 Task: Create new customer invoice with Date Opened: 14-Apr-23, Select Customer: BETTER RETRO, Terms: Net 7. Make invoice entry for item-1 with Date: 14-Apr-23, Description: The Ordinary Niacinamide Zinc Oil Control Serum (1 oz)
, Income Account: Income:Sales, Quantity: 2, Unit Price: 9.29, Sales Tax: Y, Sales Tax Included: Y, Tax Table: Sales Tax. Make entry for item-2 with Date: 14-Apr-23, Description: Ikem Collection Turmeric Detox with Ashwangandha & Cayenne
, Income Account: Income:Sales, Quantity: 8, Unit Price: 14.99, Sales Tax: Y, Sales Tax Included: Y, Tax Table: Sales Tax. Post Invoice with Post Date: 14-Apr-23, Post to Accounts: Assets:Accounts Receivable. Pay / Process Payment with Transaction Date: 20-Apr-23, Amount: 138.5, Transfer Account: Checking Account. Go to 'Print Invoice'. Save a pdf copy of the invoice.
Action: Mouse moved to (133, 23)
Screenshot: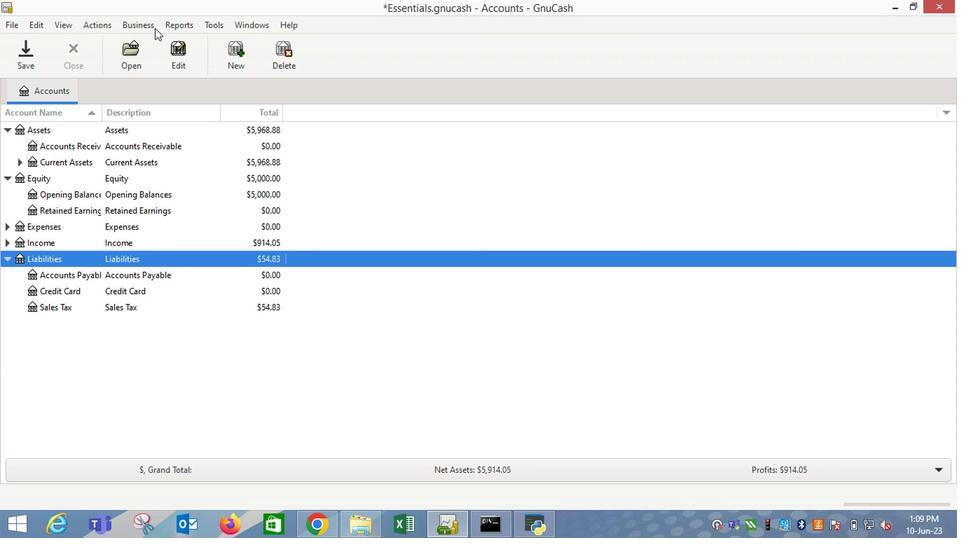 
Action: Mouse pressed left at (133, 23)
Screenshot: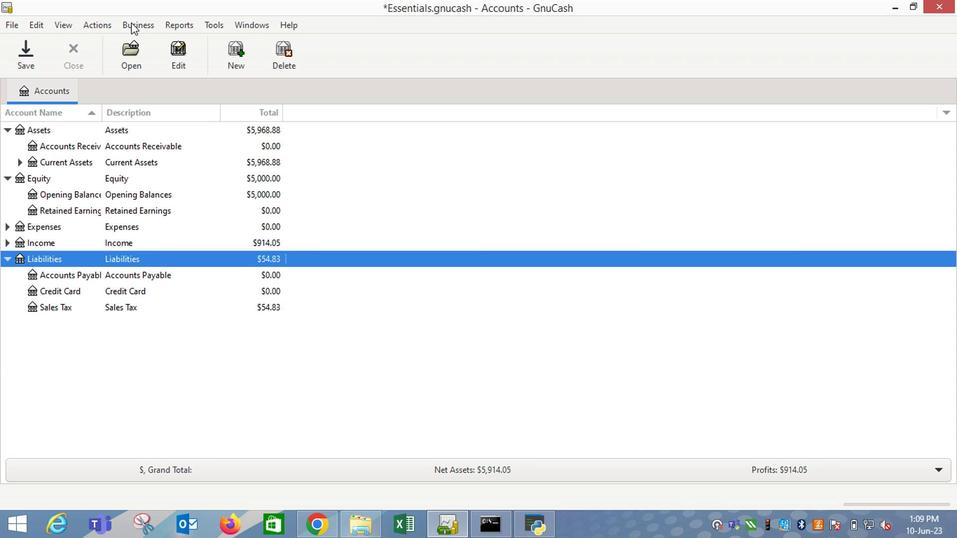 
Action: Mouse moved to (298, 100)
Screenshot: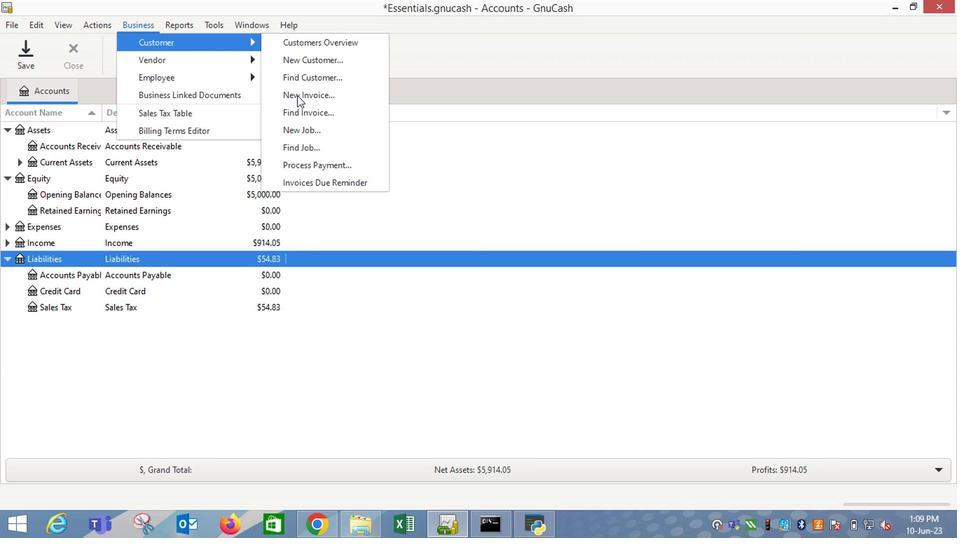 
Action: Mouse pressed left at (298, 100)
Screenshot: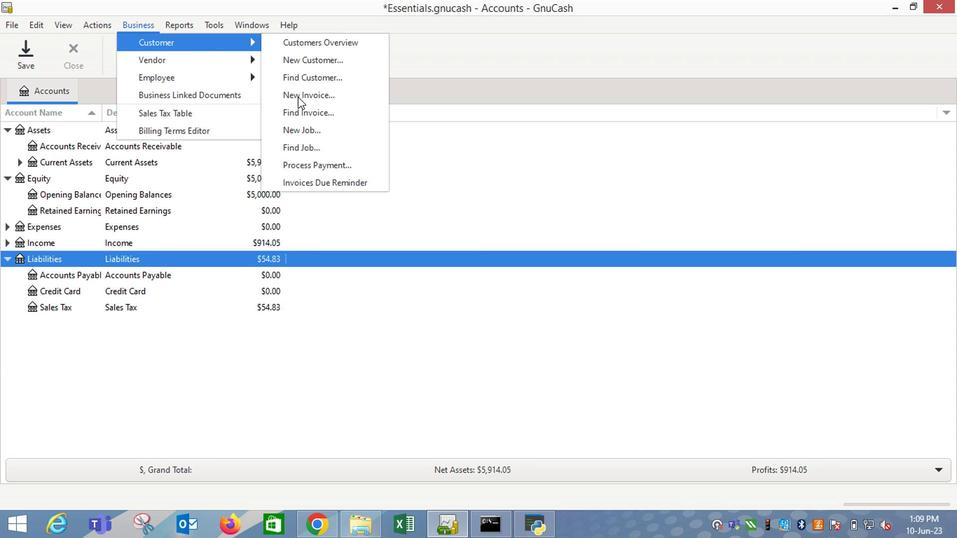 
Action: Mouse moved to (572, 220)
Screenshot: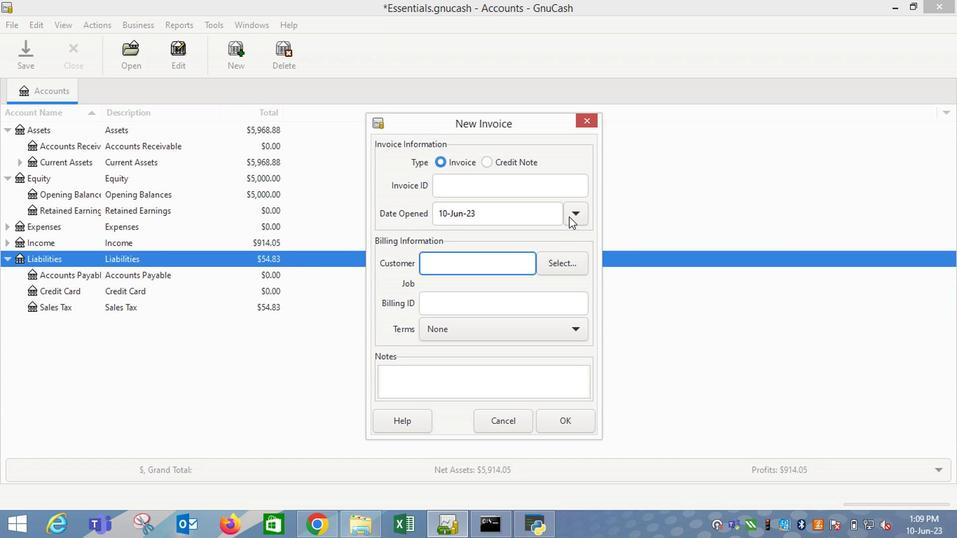 
Action: Mouse pressed left at (572, 220)
Screenshot: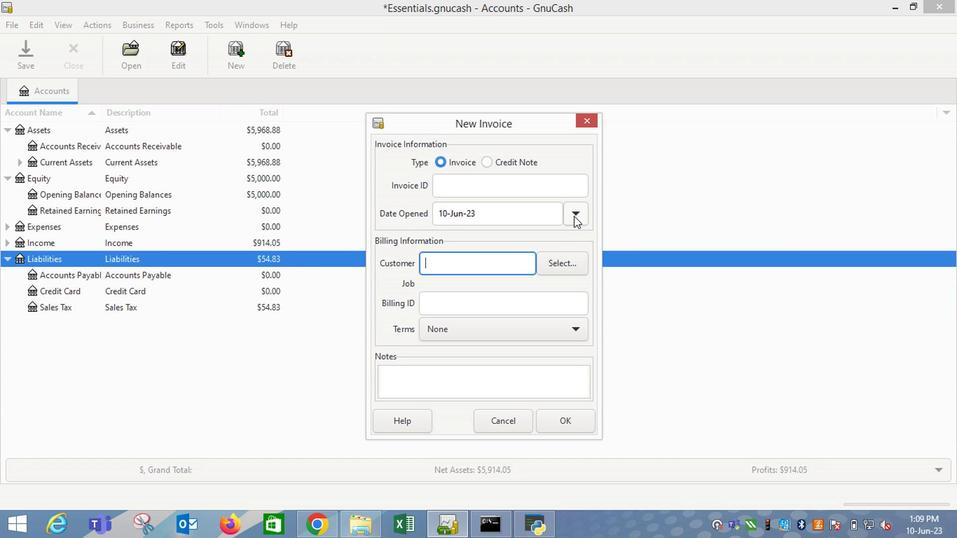 
Action: Mouse moved to (462, 239)
Screenshot: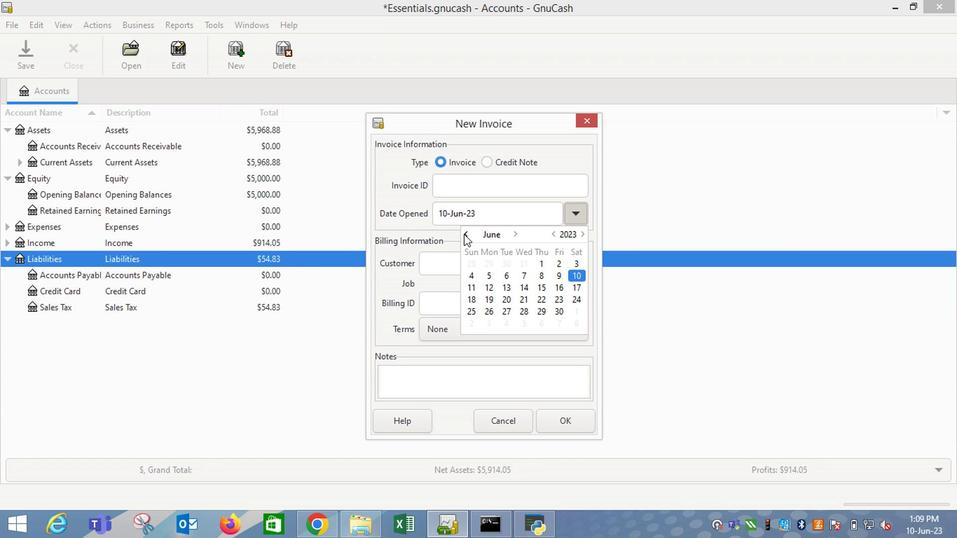 
Action: Mouse pressed left at (462, 239)
Screenshot: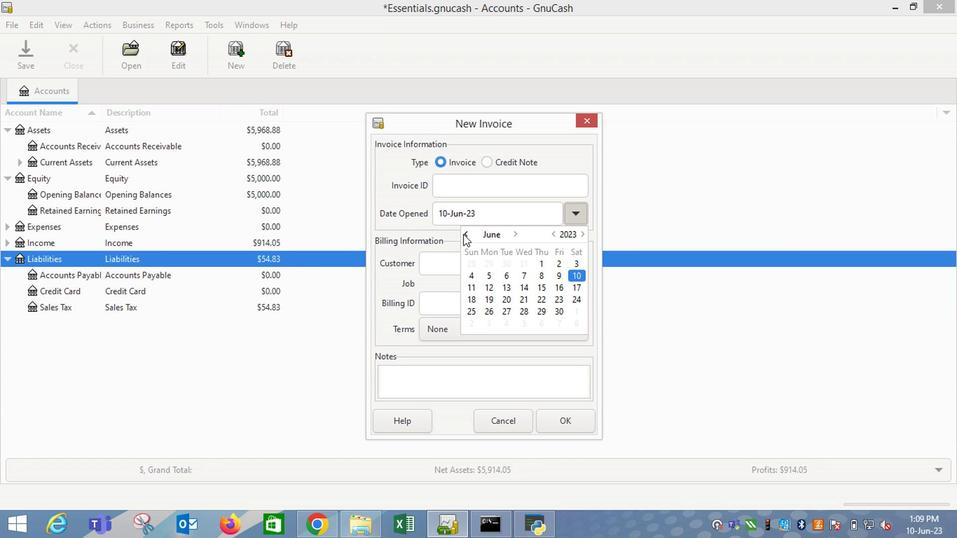 
Action: Mouse pressed left at (462, 239)
Screenshot: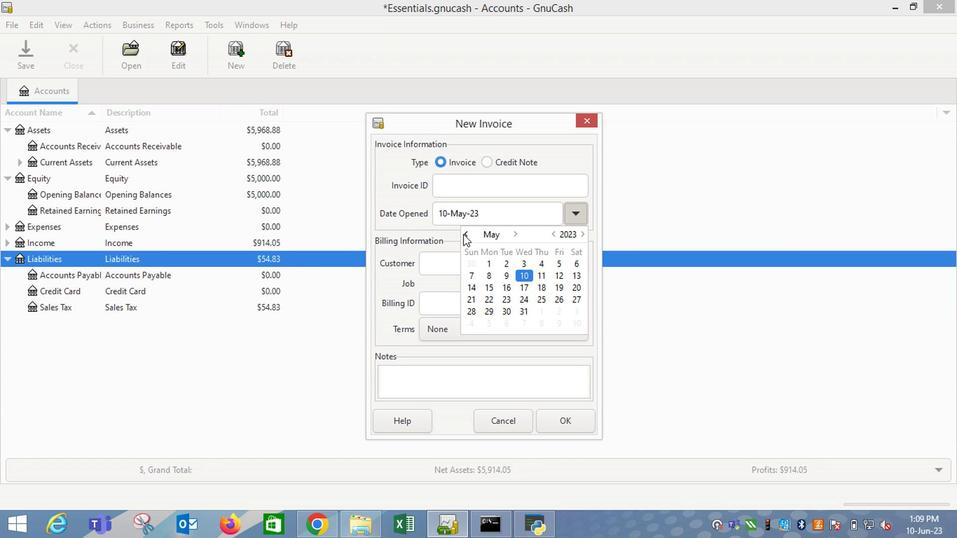 
Action: Mouse moved to (554, 296)
Screenshot: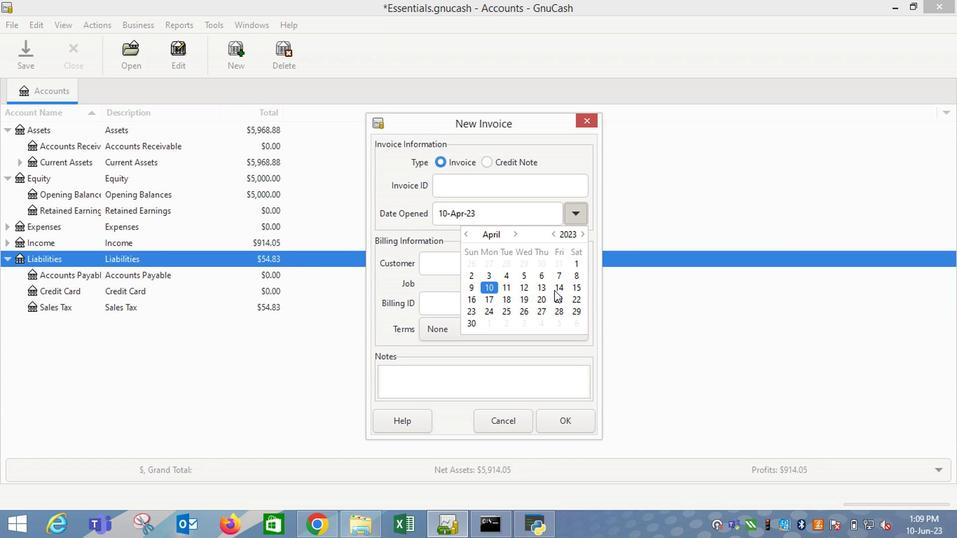 
Action: Mouse pressed left at (554, 296)
Screenshot: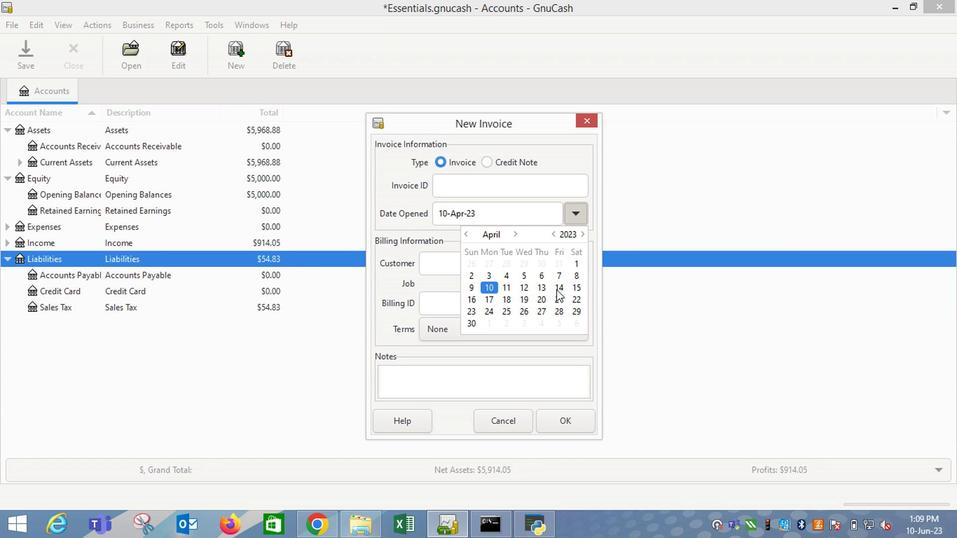 
Action: Mouse moved to (439, 271)
Screenshot: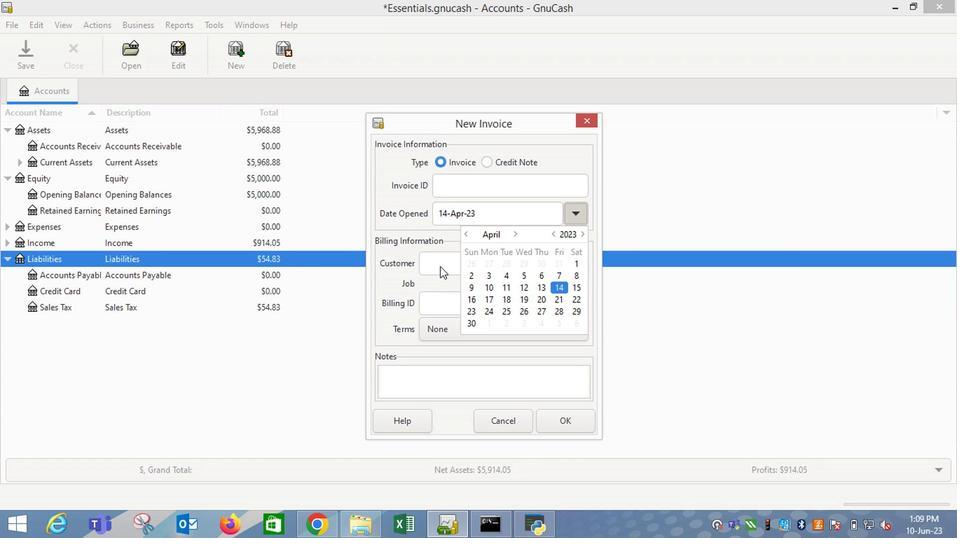 
Action: Mouse pressed left at (439, 271)
Screenshot: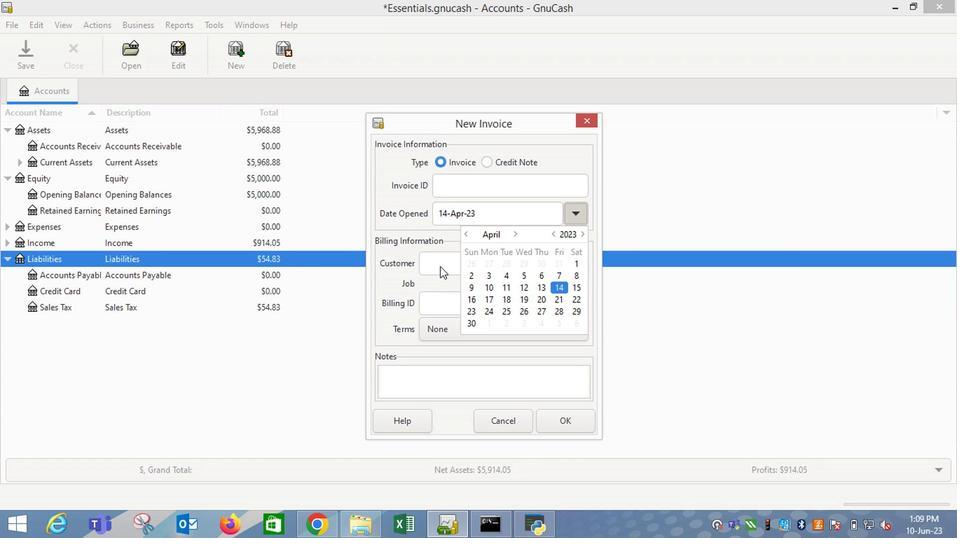 
Action: Mouse pressed left at (439, 271)
Screenshot: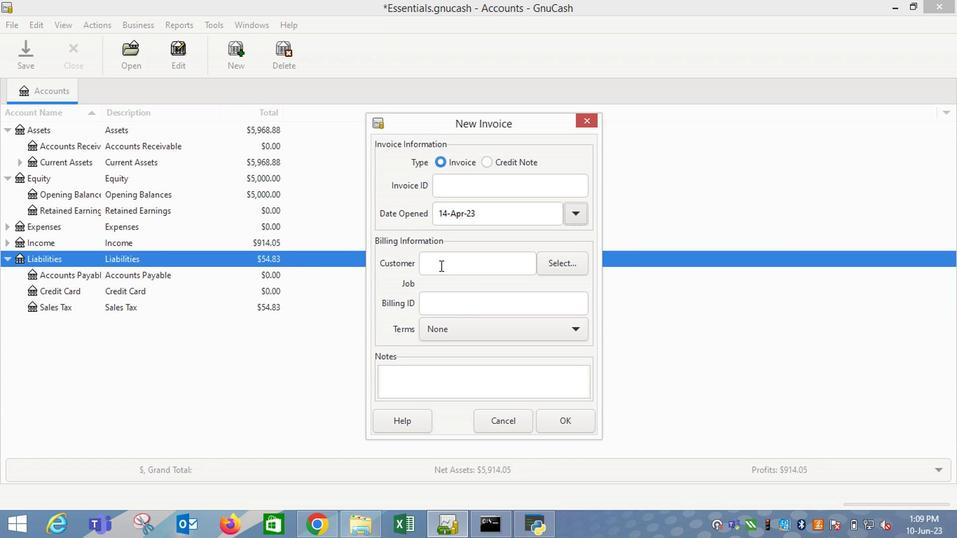 
Action: Key pressed <Key.shift_r>BE
Screenshot: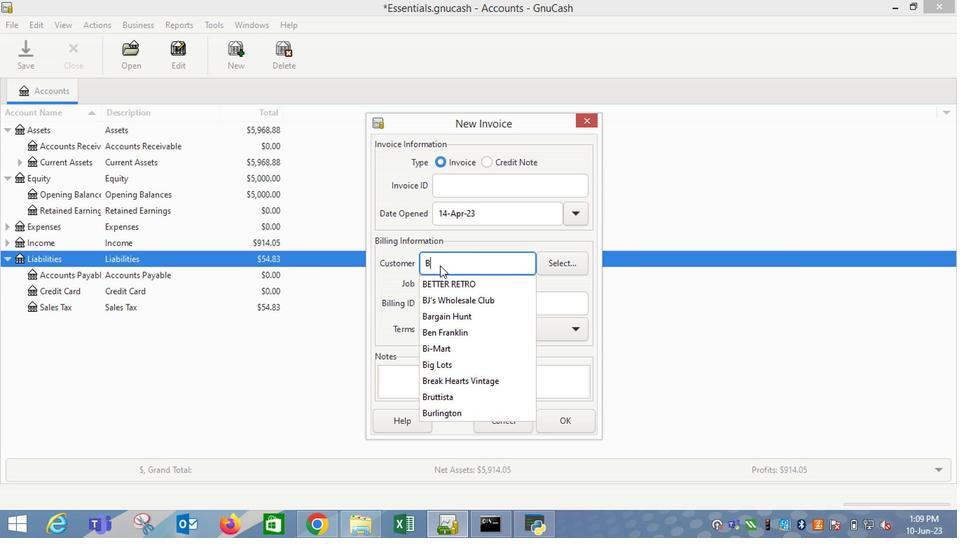 
Action: Mouse moved to (442, 292)
Screenshot: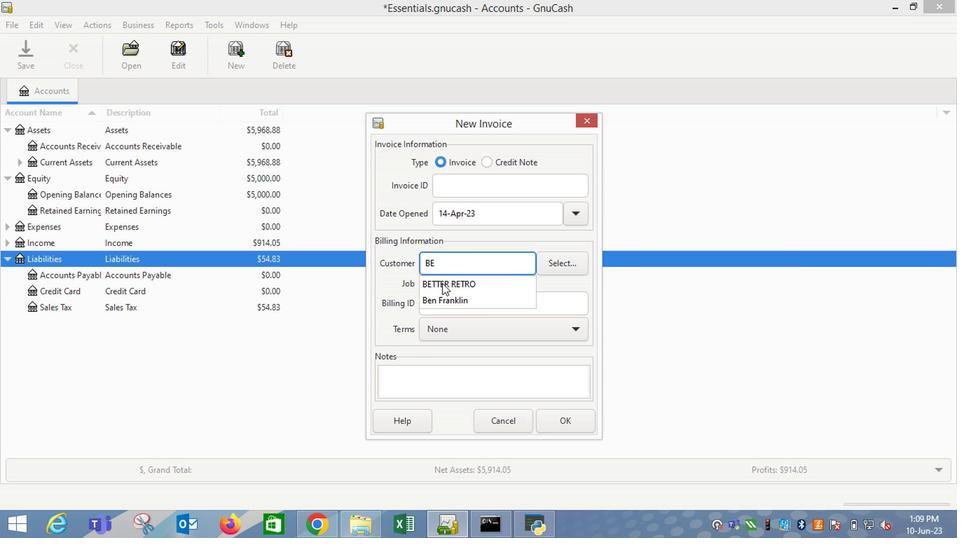 
Action: Mouse pressed left at (442, 292)
Screenshot: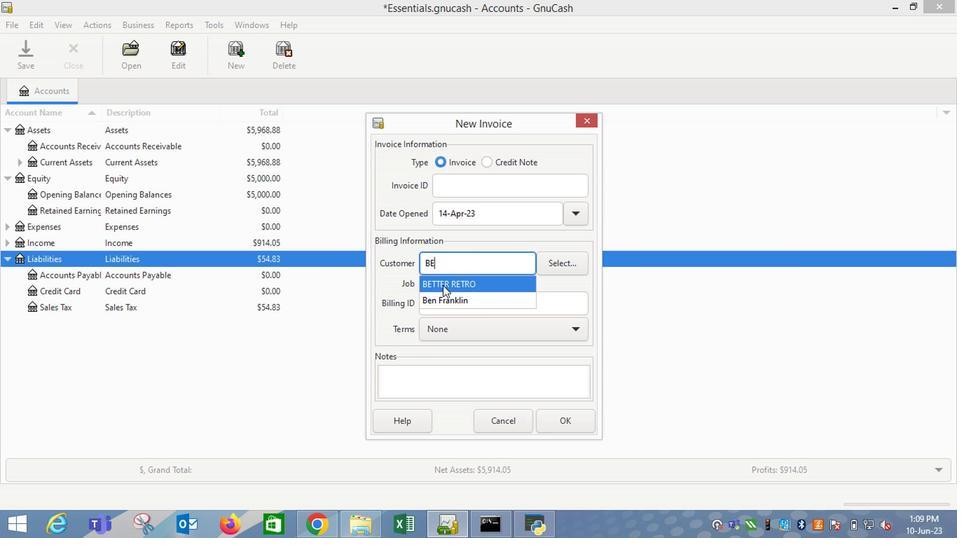 
Action: Mouse moved to (458, 349)
Screenshot: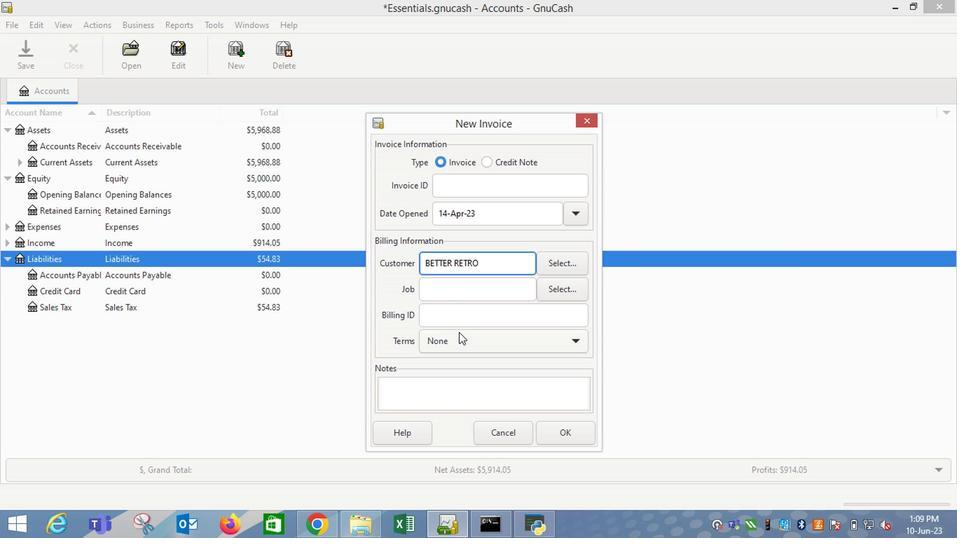 
Action: Mouse pressed left at (458, 349)
Screenshot: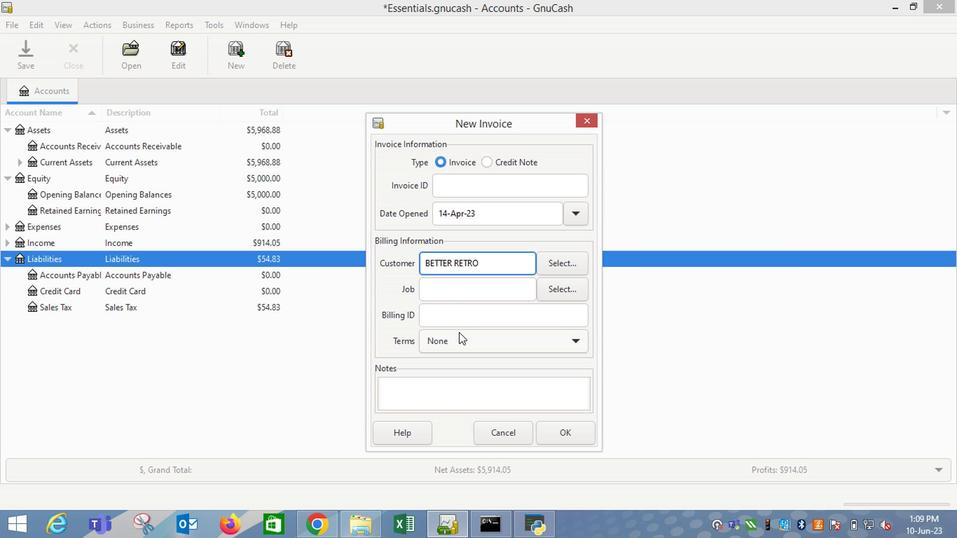 
Action: Mouse moved to (446, 414)
Screenshot: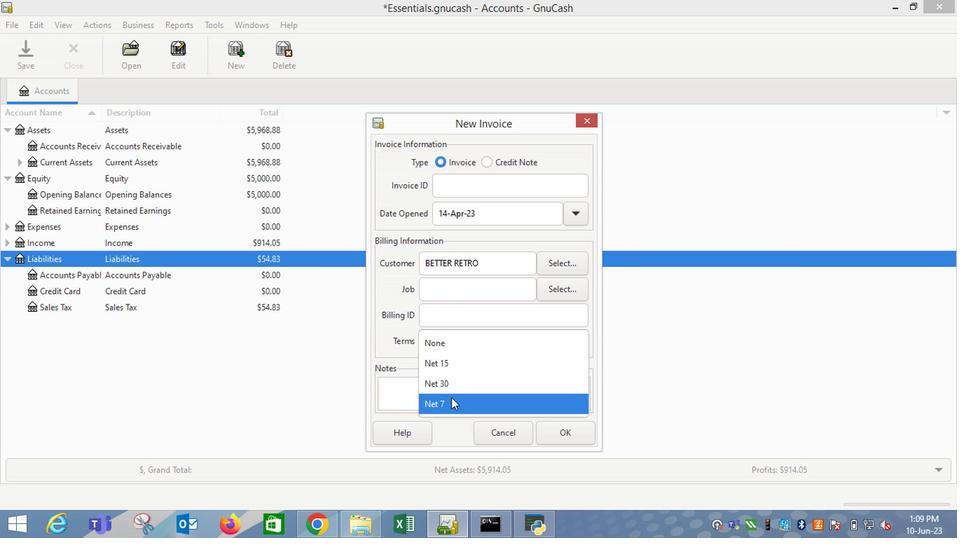 
Action: Mouse pressed left at (446, 414)
Screenshot: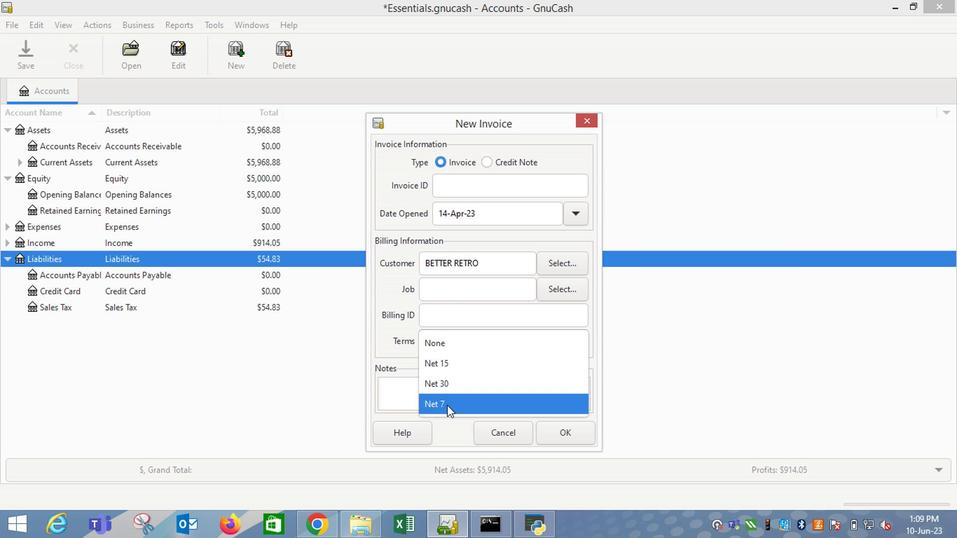 
Action: Mouse moved to (551, 445)
Screenshot: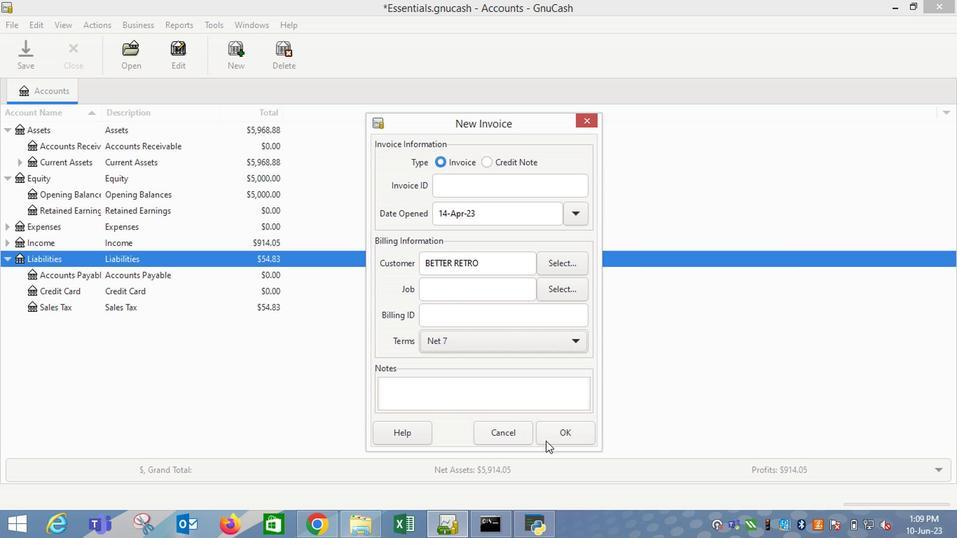 
Action: Mouse pressed left at (551, 445)
Screenshot: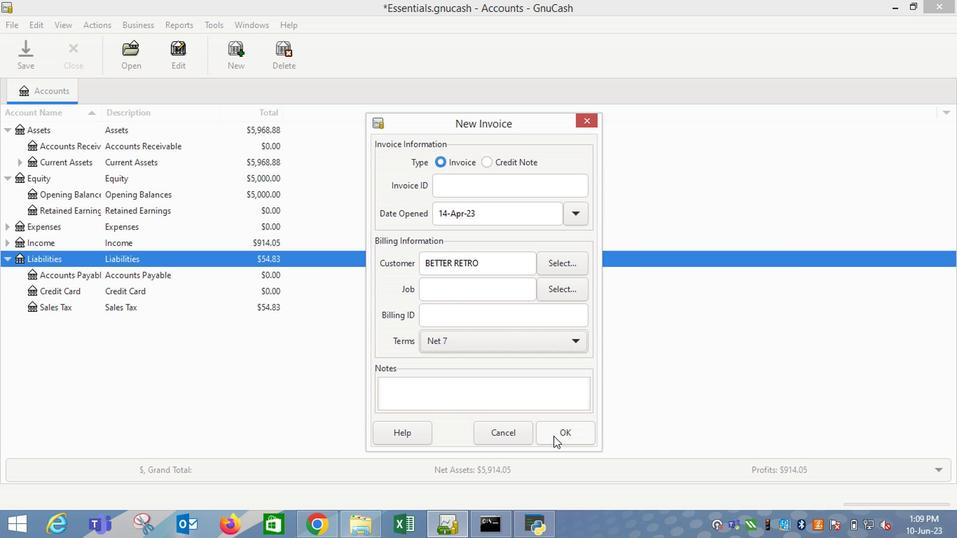 
Action: Mouse moved to (67, 280)
Screenshot: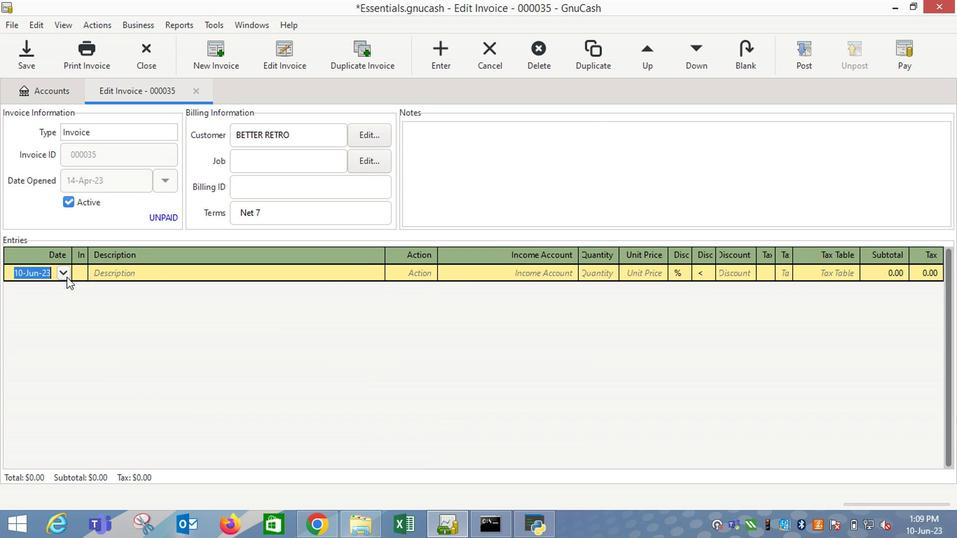 
Action: Mouse pressed left at (67, 280)
Screenshot: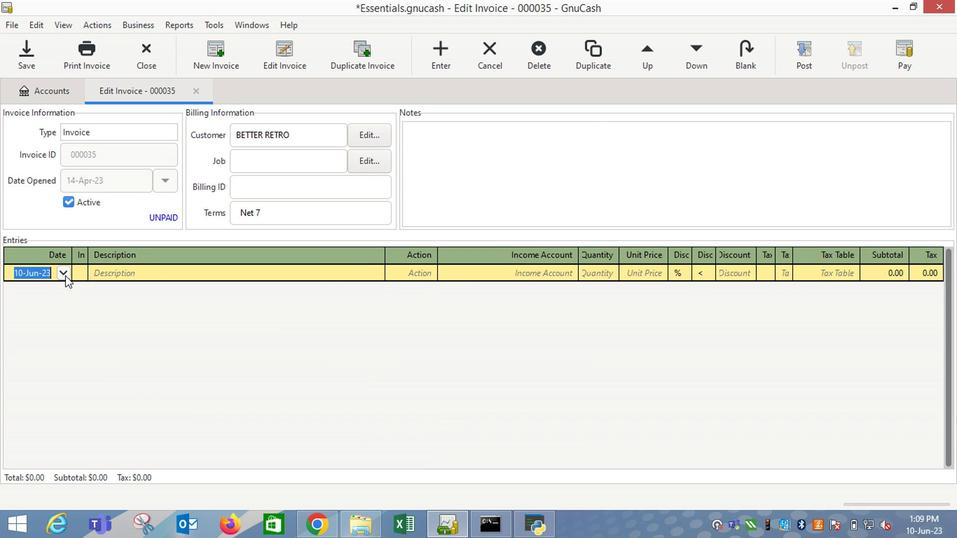
Action: Mouse moved to (9, 294)
Screenshot: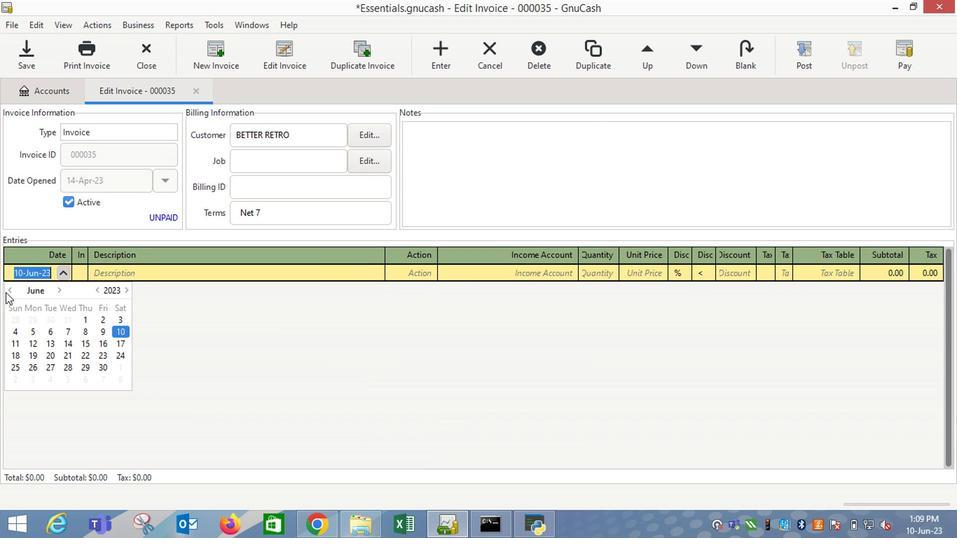 
Action: Mouse pressed left at (9, 294)
Screenshot: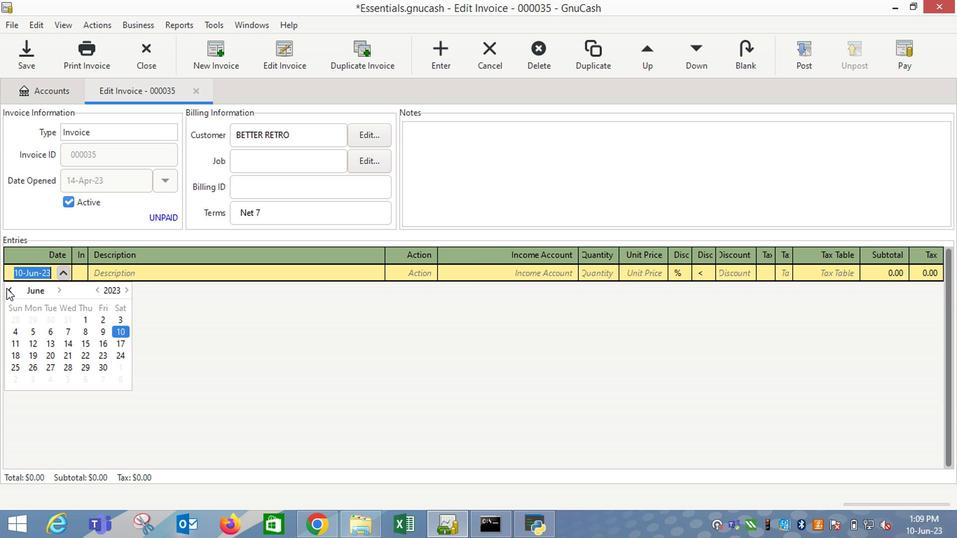 
Action: Mouse pressed left at (9, 294)
Screenshot: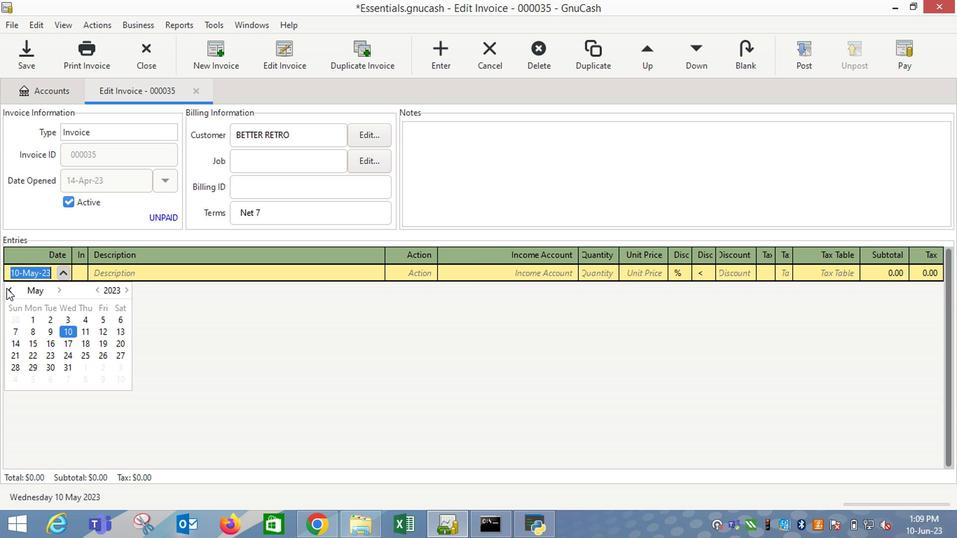 
Action: Mouse moved to (102, 352)
Screenshot: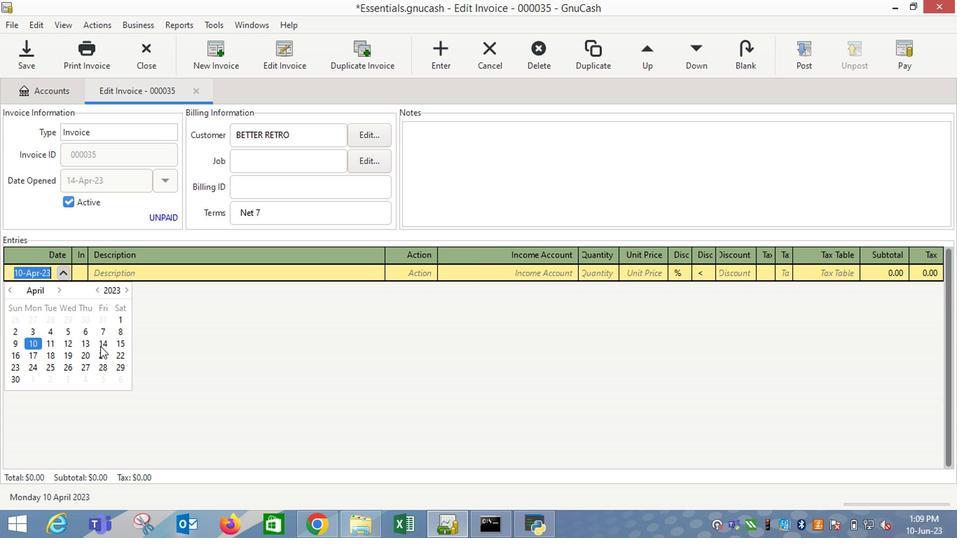 
Action: Mouse pressed left at (102, 352)
Screenshot: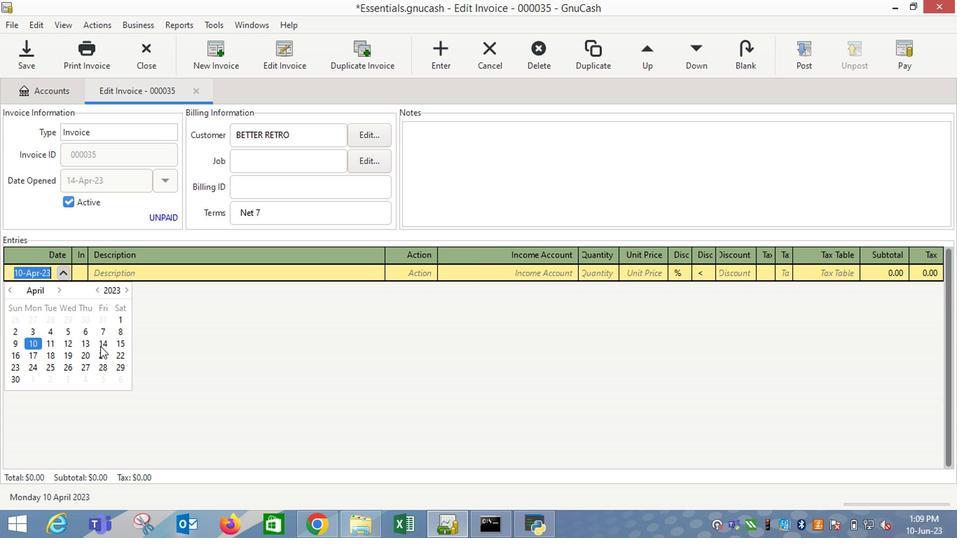 
Action: Key pressed <Key.tab><Key.shift_r>The<Key.space><Key.shift_r>Orfd<Key.backspace><Key.backspace>dinary<Key.space><Key.shift_r>M<Key.backspace><Key.shift_r>Niacinamide<Key.space><Key.shift_r><Key.shift_r><Key.shift_r><Key.shift_r><Key.shift_r><Key.shift_r><Key.shift_r><Key.shift_r><Key.shift_r><Key.shift_r><Key.shift_r><Key.shift_r><Key.shift_r><Key.shift_r><Key.shift_r><Key.shift_r><Key.shift_r><Key.shift_r><Key.shift_r><Key.shift_r><Key.shift_r><Key.shift_r><Key.shift_r><Key.shift_r><Key.shift_r><Key.shift_r><Key.shift_r><Key.shift_r><Key.shift_r><Key.shift_r><Key.shift_r><Key.shift_r><Key.shift_r><Key.shift_r><Key.shift_r><Key.shift_r><Key.shift_r><Key.shift_r><Key.shift_r><Key.shift_r><Key.shift_r><Key.shift_r><Key.shift_r><Key.shift_r><Key.shift_r><Key.shift_r><Key.shift_r>Zinc<Key.space><Key.shift_r>Oil<Key.space><Key.shift_r>Control<Key.tab>
Screenshot: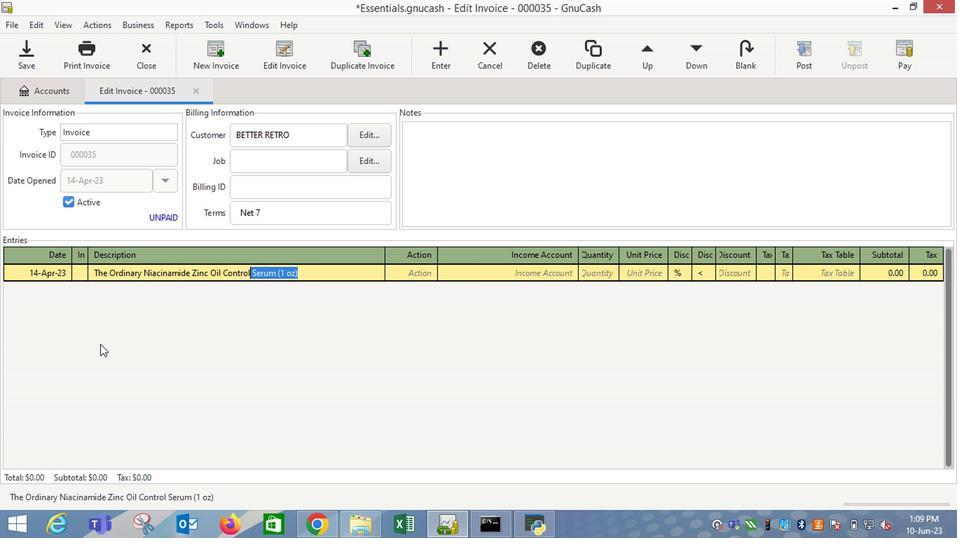 
Action: Mouse moved to (179, 333)
Screenshot: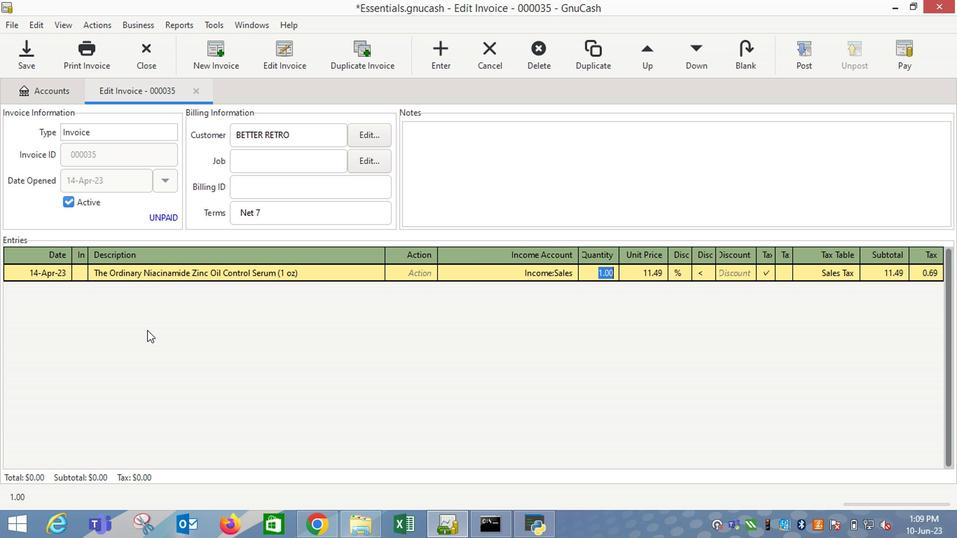 
Action: Key pressed 2<Key.tab>9.29<Key.tab>
Screenshot: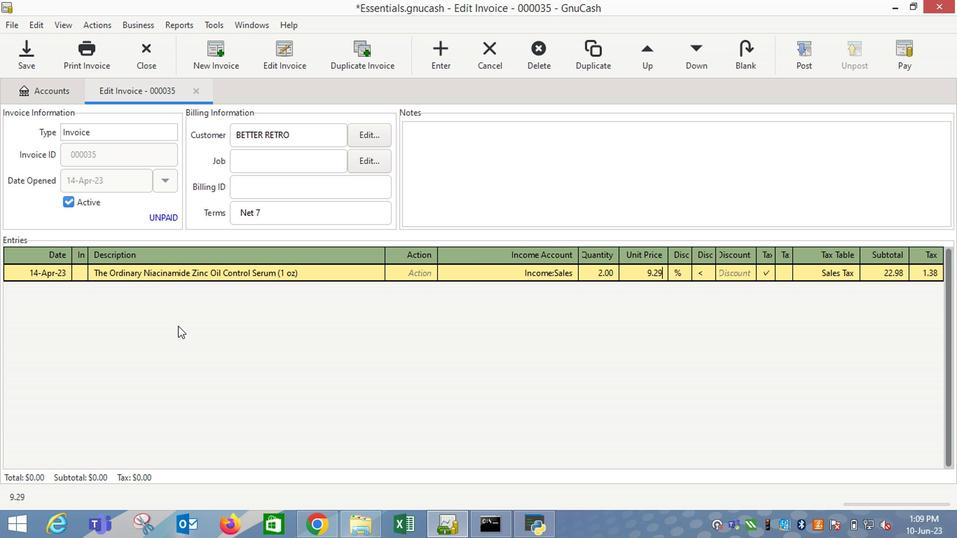
Action: Mouse moved to (781, 274)
Screenshot: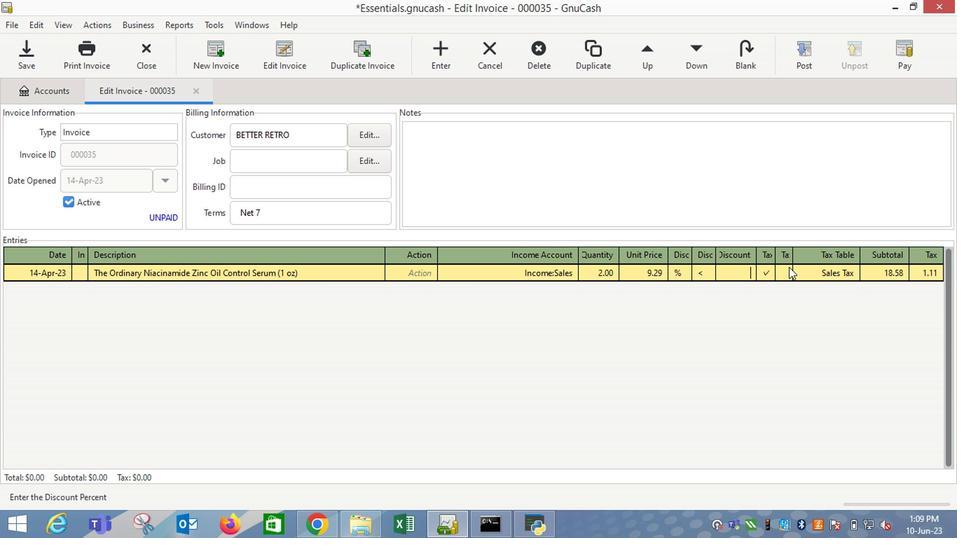 
Action: Mouse pressed left at (781, 274)
Screenshot: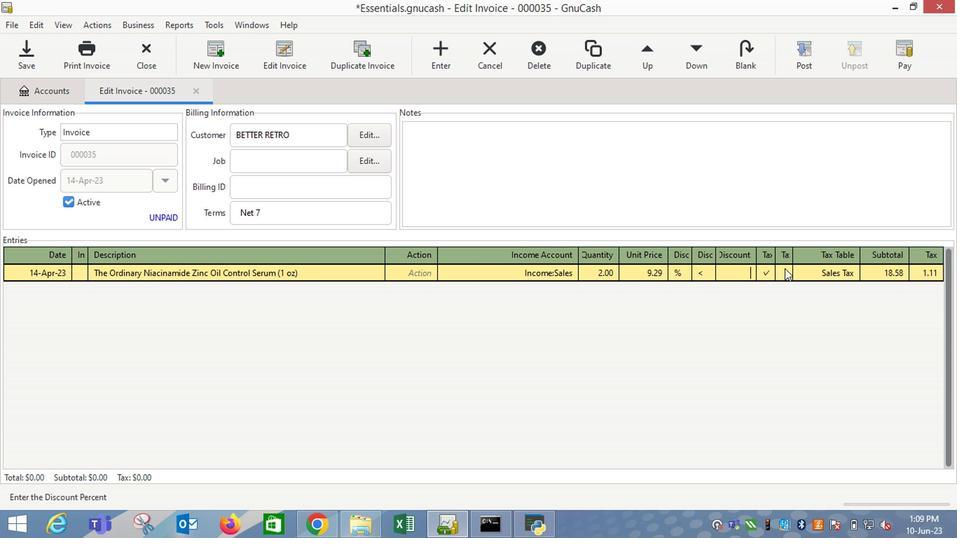
Action: Mouse moved to (829, 291)
Screenshot: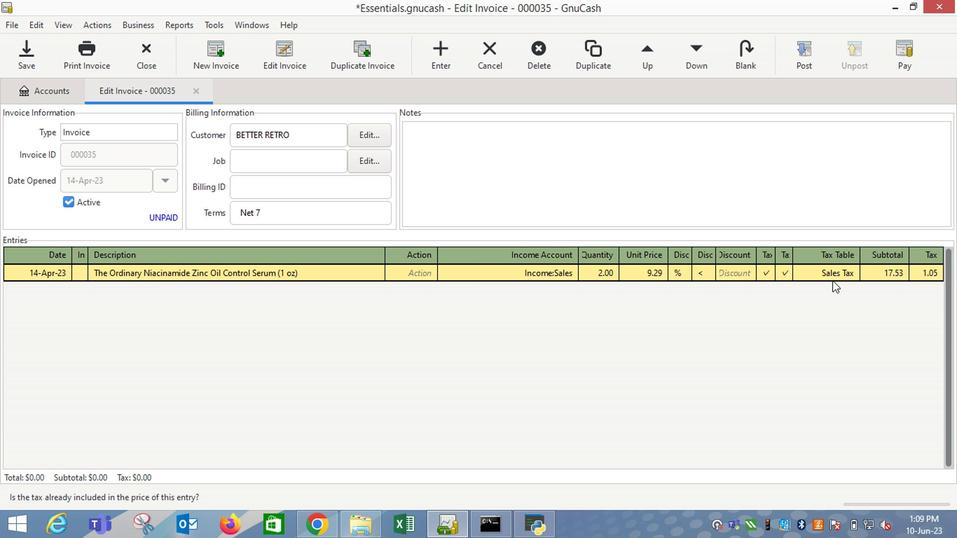 
Action: Key pressed <Key.enter><Key.tab><Key.shift_r><Key.shift_r><Key.shift_r>Ikem<Key.space><Key.shift_r>Collection<Key.space><Key.shift_r>Turmeric<Key.space><Key.shift_r>Detox<Key.space><Key.shift_r>with<Key.space><Key.shift_r>Ashwangandha<Key.space><Key.shift_r>&<Key.space><Key.shift_r><Key.shift_r><Key.shift_r>Cayenne<Key.tab><Key.tab>i<Key.down><Key.down><Key.down><Key.tab>8<Key.tab>14.99<Key.tab>
Screenshot: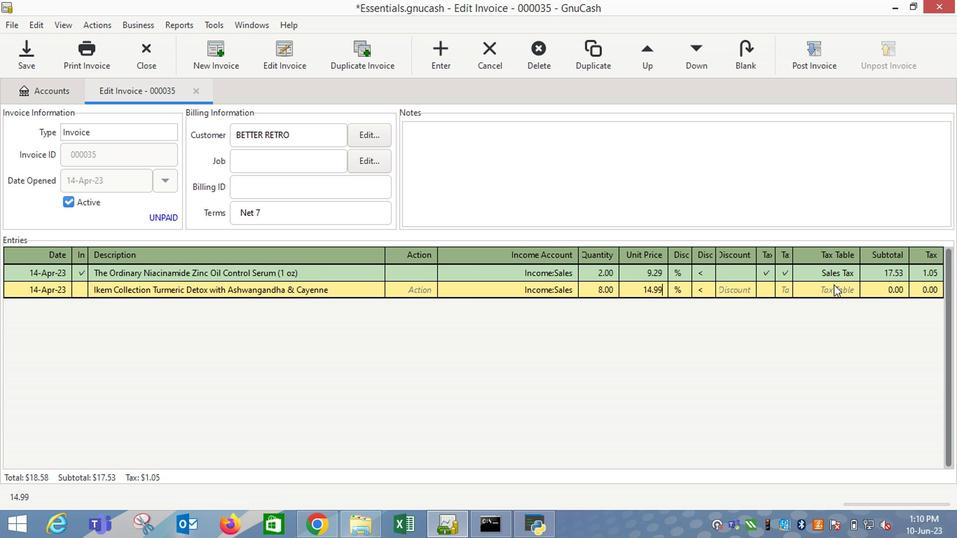 
Action: Mouse moved to (756, 294)
Screenshot: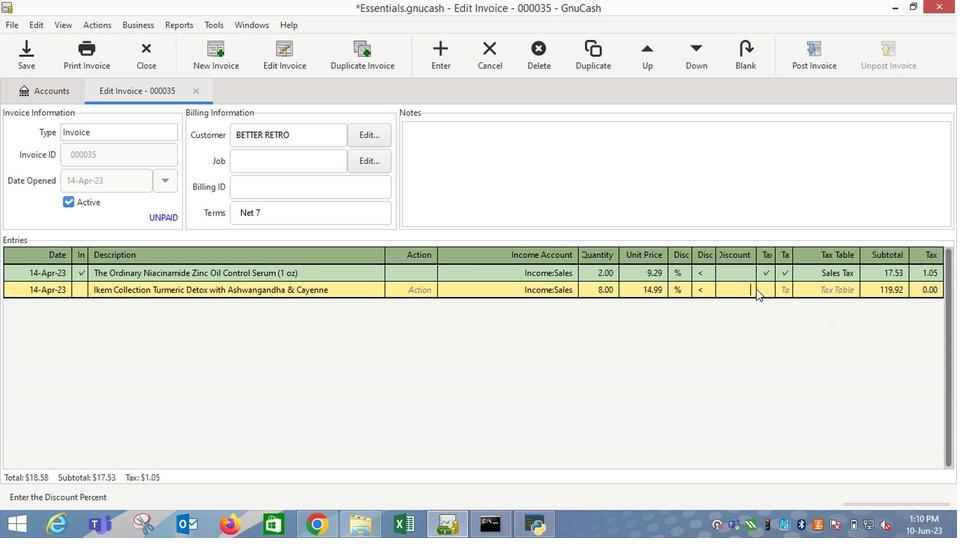 
Action: Mouse pressed left at (756, 294)
Screenshot: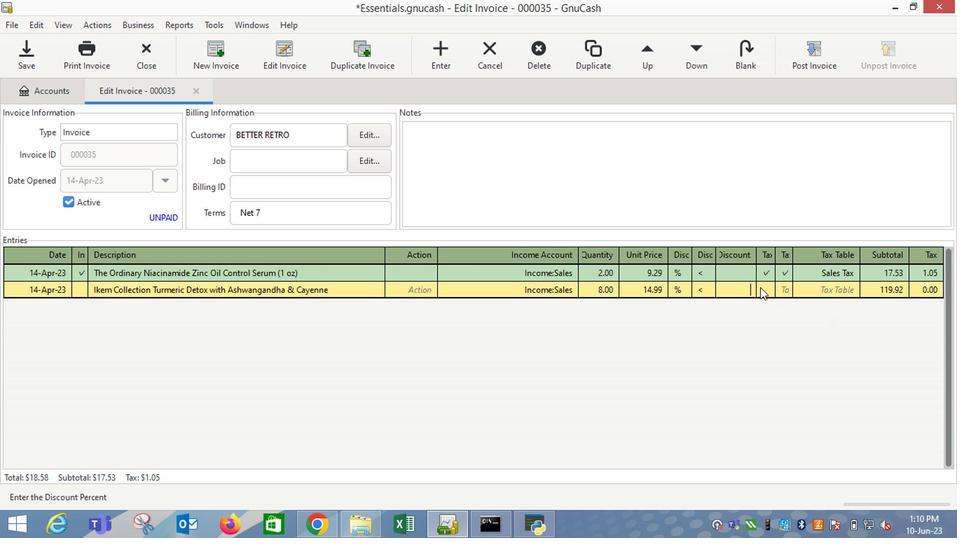 
Action: Mouse moved to (783, 297)
Screenshot: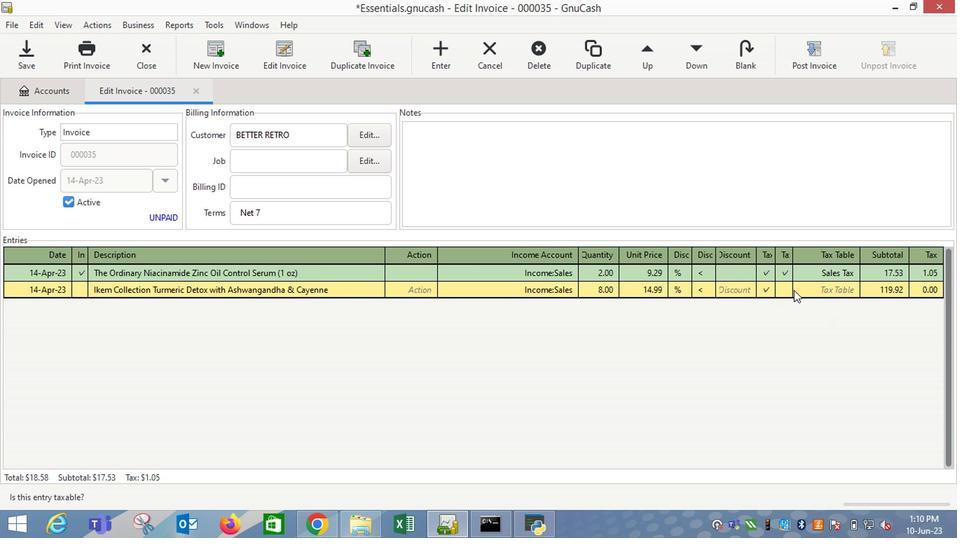 
Action: Mouse pressed left at (783, 297)
Screenshot: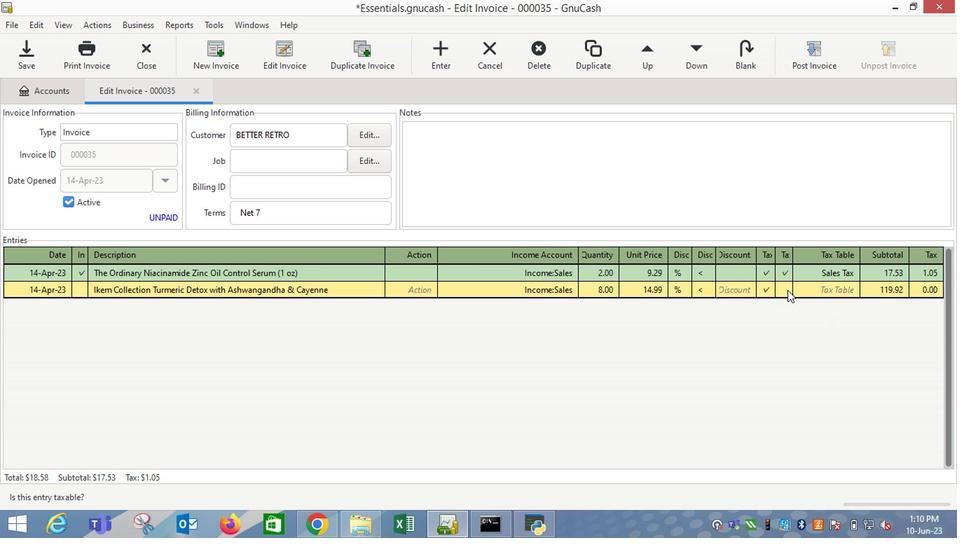 
Action: Mouse moved to (822, 294)
Screenshot: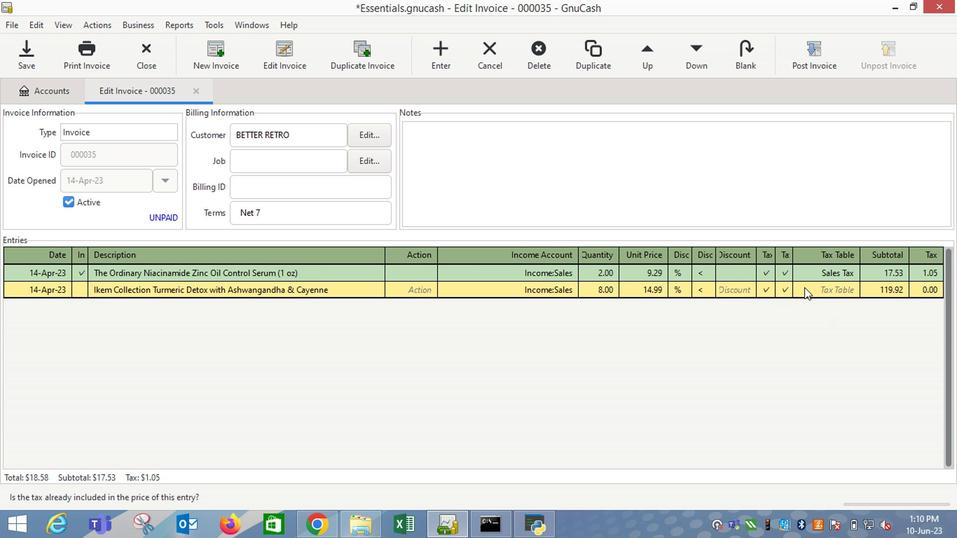 
Action: Mouse pressed left at (822, 294)
Screenshot: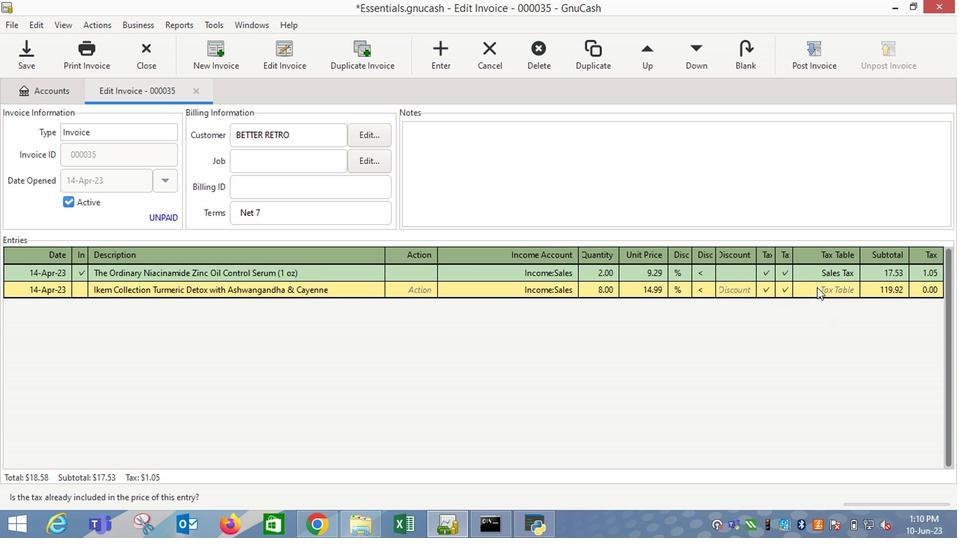 
Action: Mouse moved to (844, 297)
Screenshot: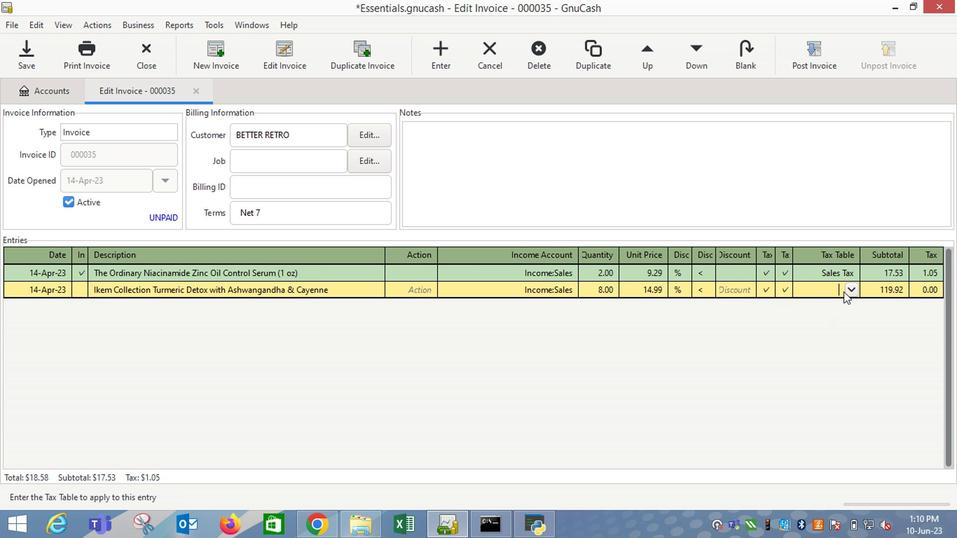 
Action: Mouse pressed left at (844, 297)
Screenshot: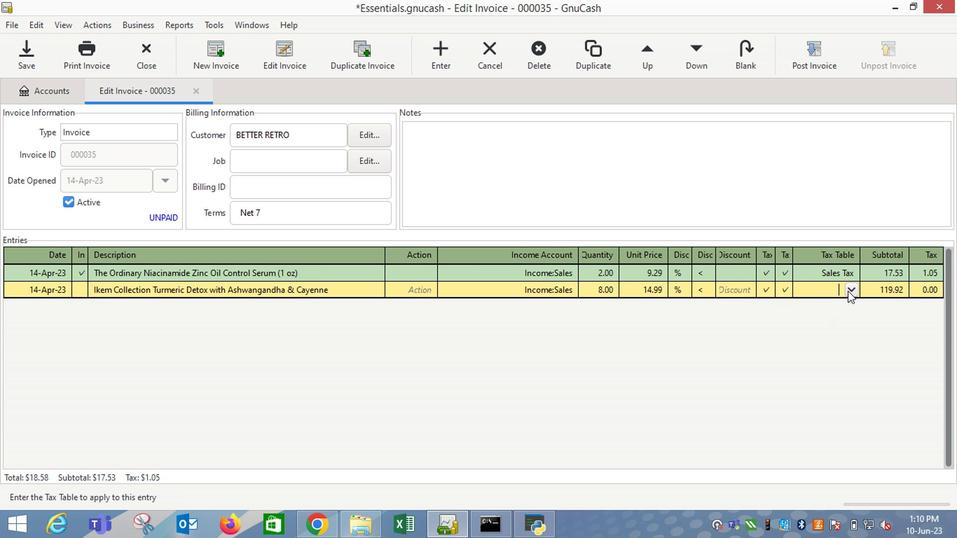 
Action: Mouse moved to (819, 316)
Screenshot: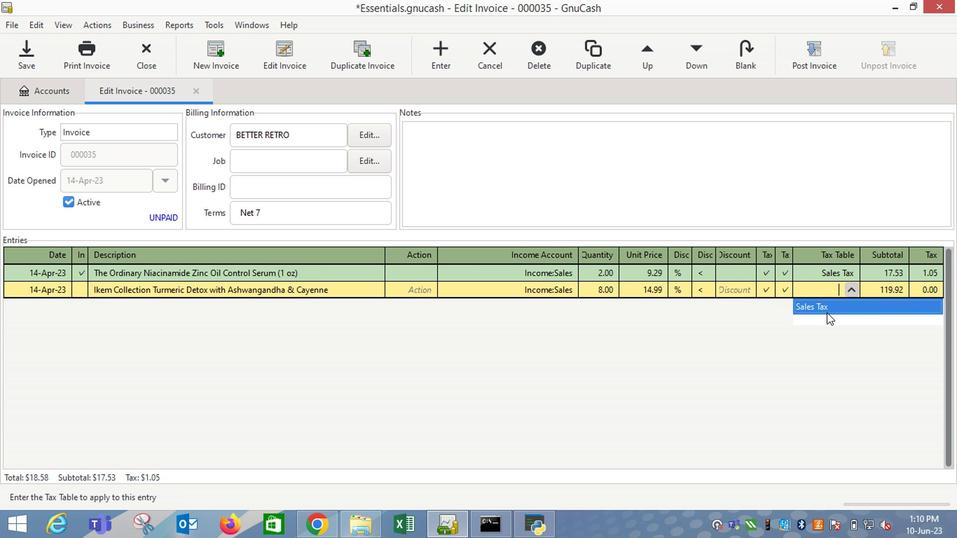 
Action: Mouse pressed left at (819, 316)
Screenshot: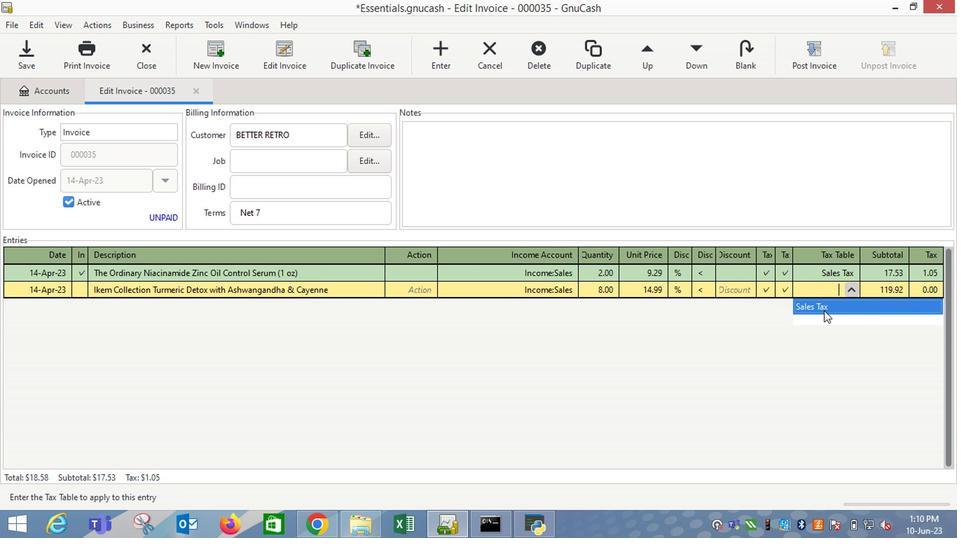 
Action: Key pressed <Key.enter>
Screenshot: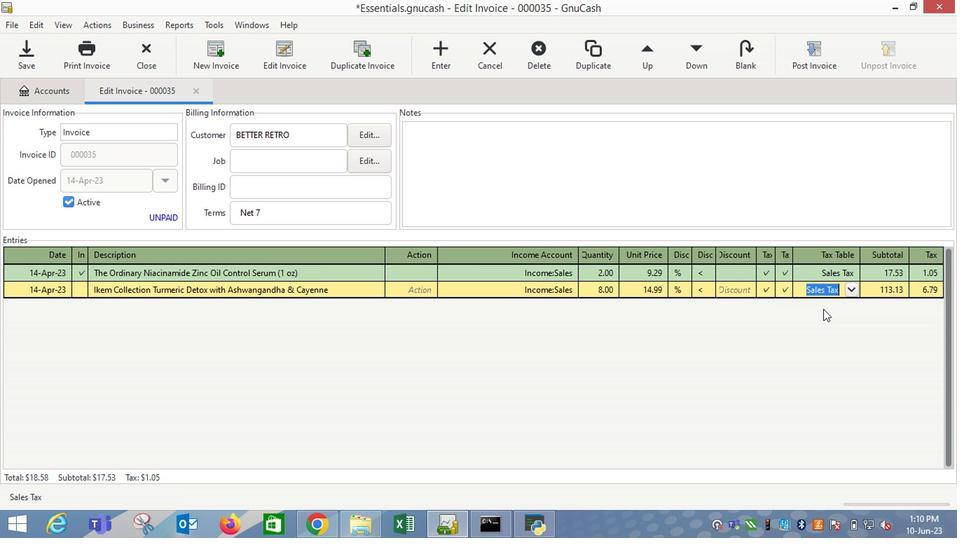 
Action: Mouse moved to (818, 65)
Screenshot: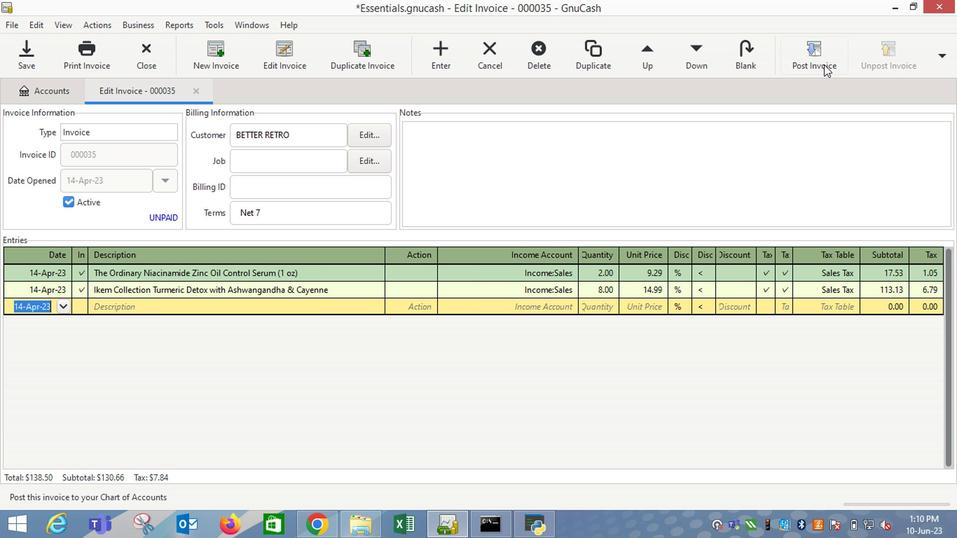 
Action: Mouse pressed left at (818, 65)
Screenshot: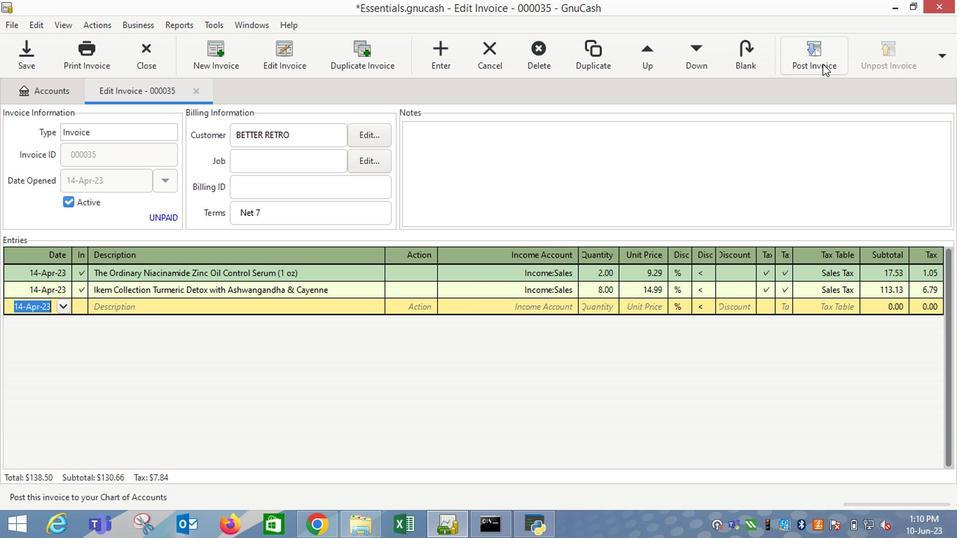
Action: Mouse moved to (590, 236)
Screenshot: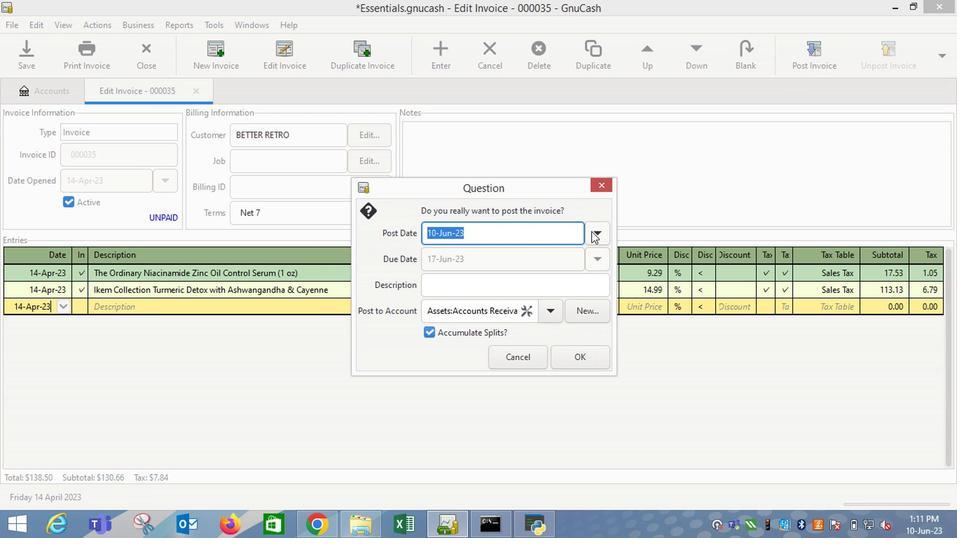 
Action: Mouse pressed left at (590, 236)
Screenshot: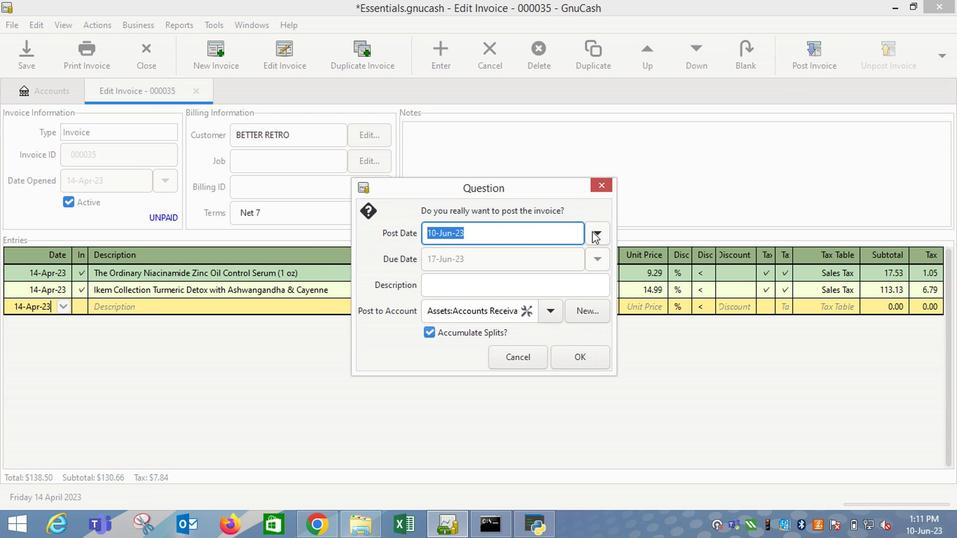 
Action: Mouse moved to (486, 257)
Screenshot: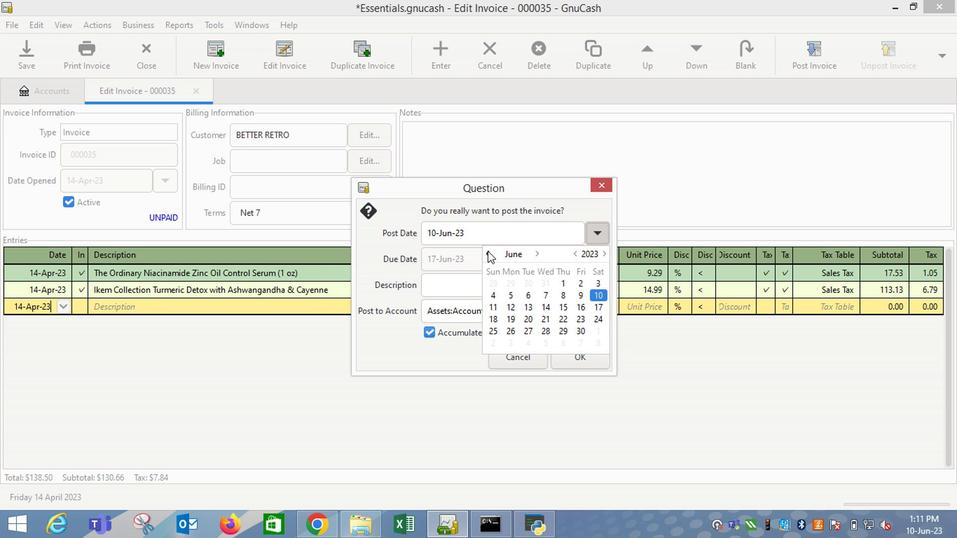 
Action: Mouse pressed left at (486, 257)
Screenshot: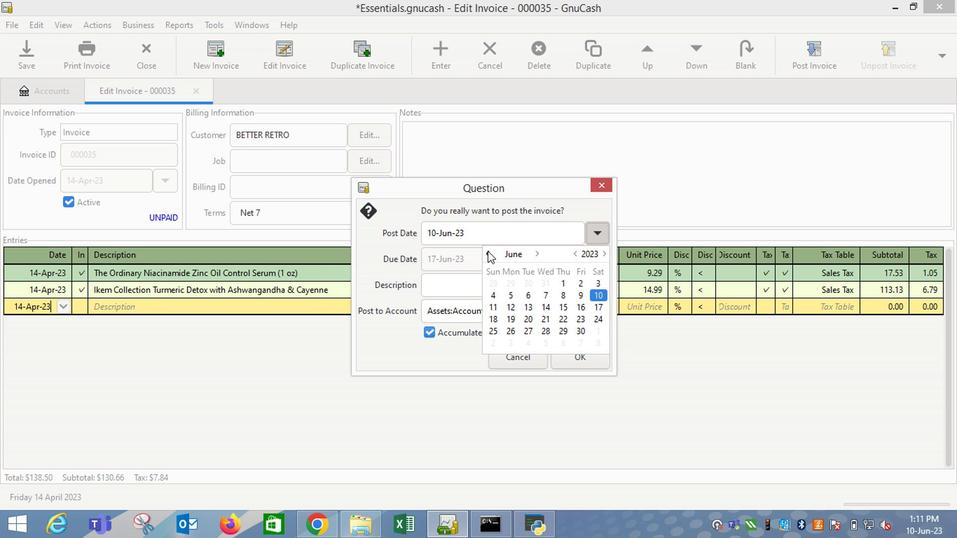 
Action: Mouse pressed left at (486, 257)
Screenshot: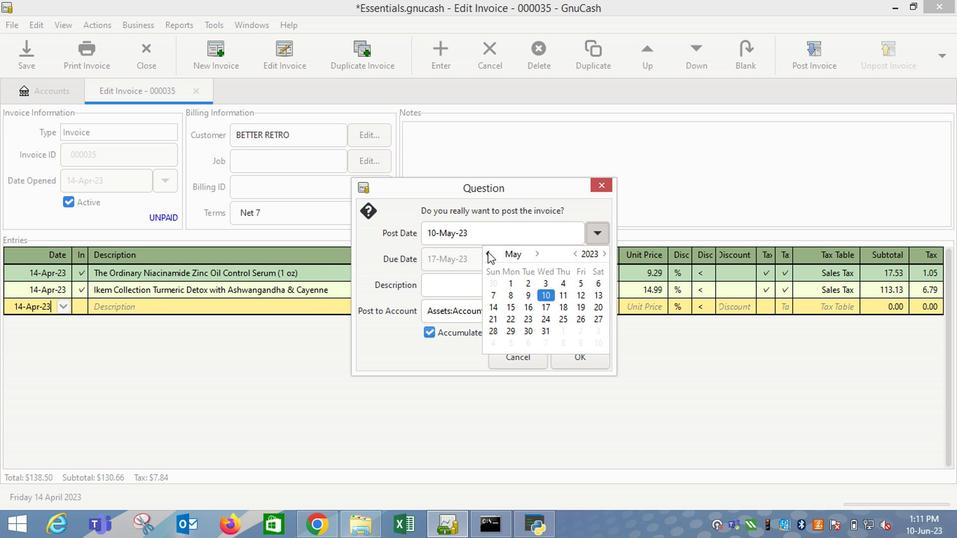 
Action: Mouse moved to (579, 312)
Screenshot: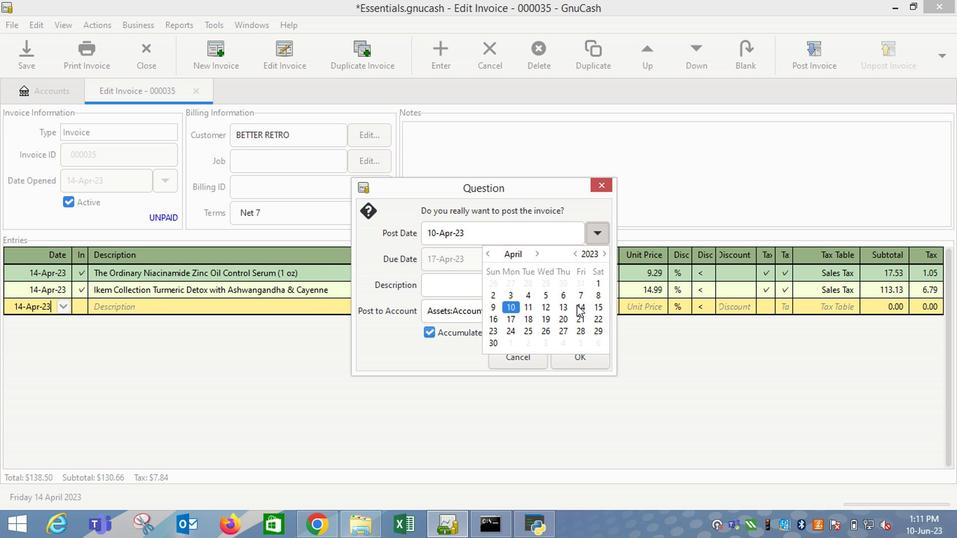 
Action: Mouse pressed left at (579, 312)
Screenshot: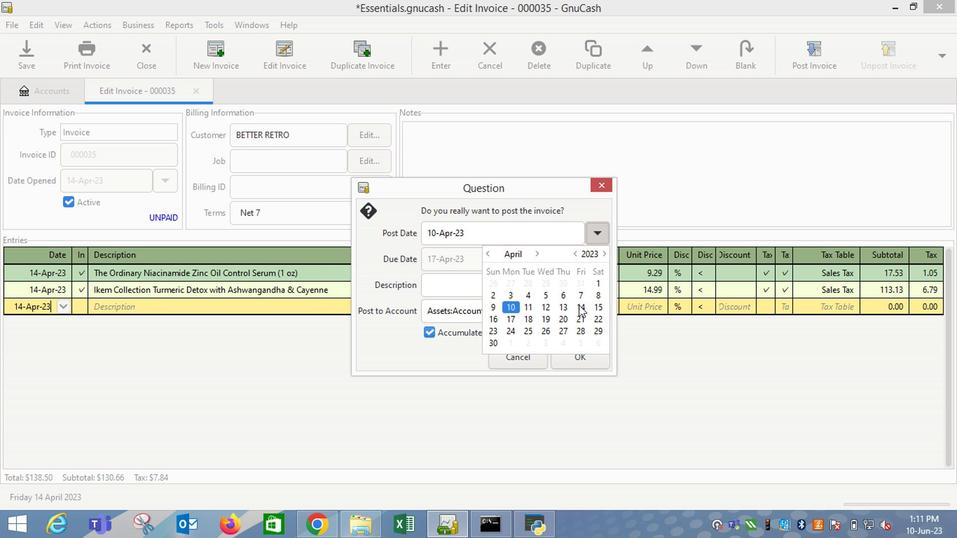 
Action: Mouse moved to (469, 292)
Screenshot: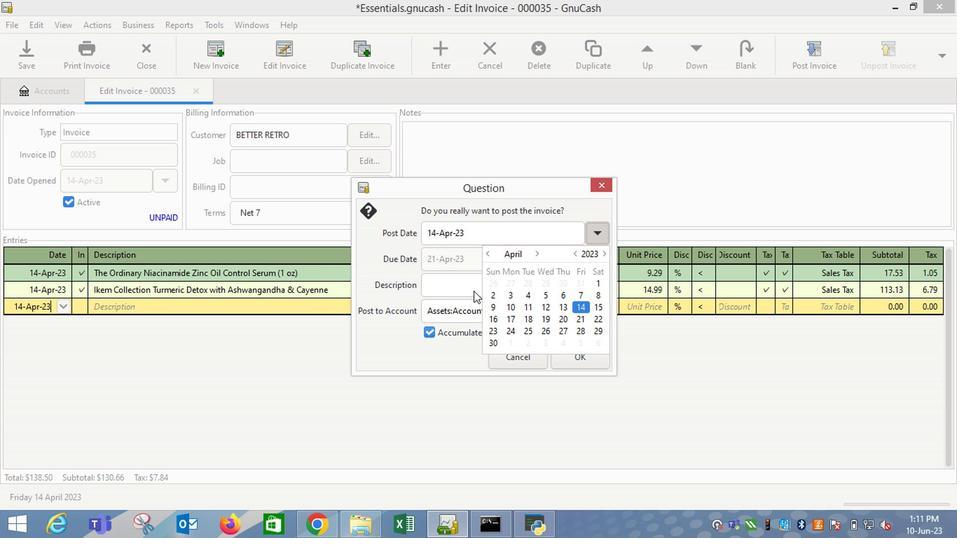 
Action: Mouse pressed left at (469, 292)
Screenshot: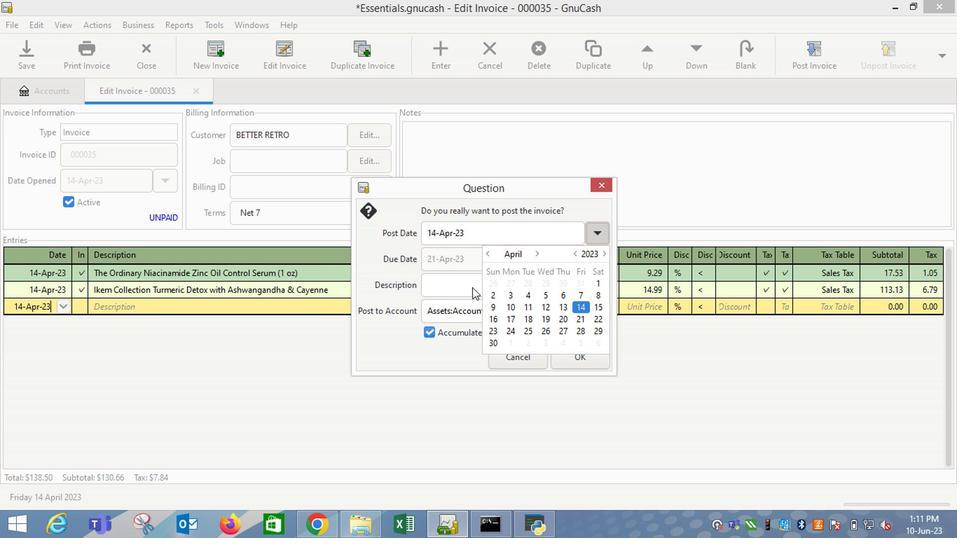 
Action: Mouse moved to (588, 369)
Screenshot: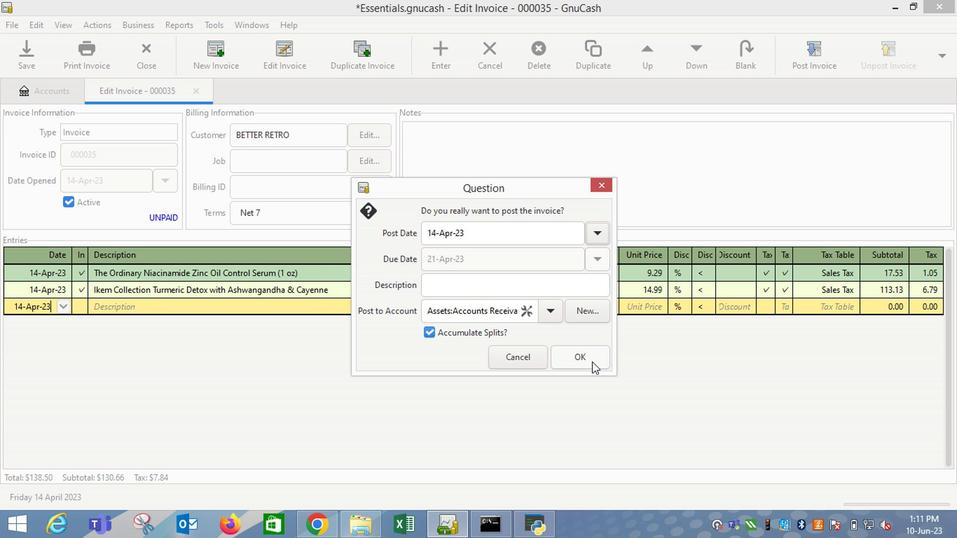
Action: Mouse pressed left at (588, 369)
Screenshot: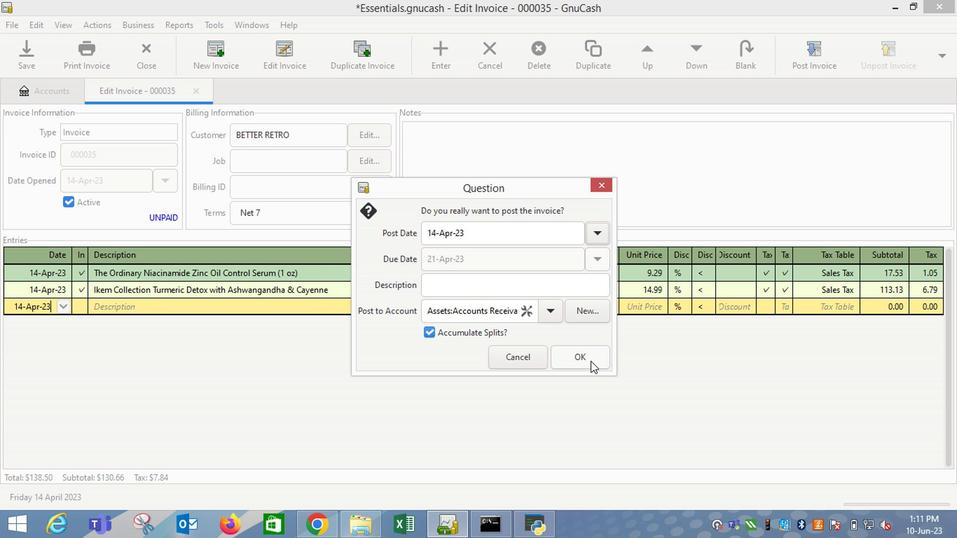 
Action: Mouse moved to (896, 61)
Screenshot: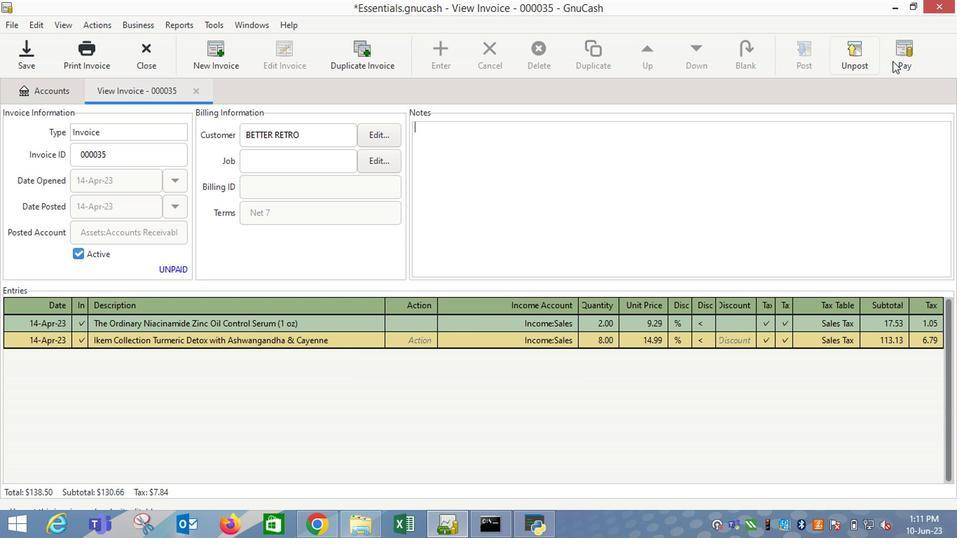 
Action: Mouse pressed left at (896, 61)
Screenshot: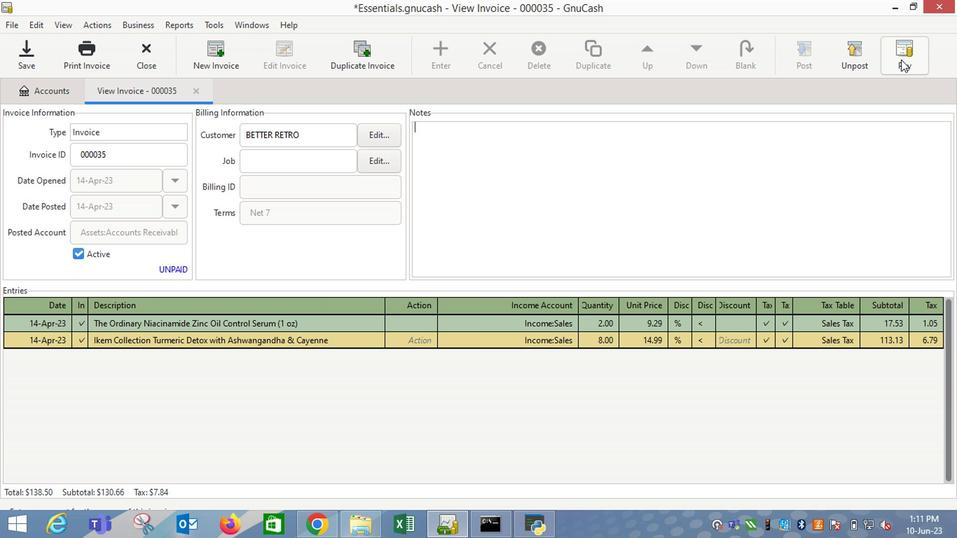
Action: Mouse moved to (435, 289)
Screenshot: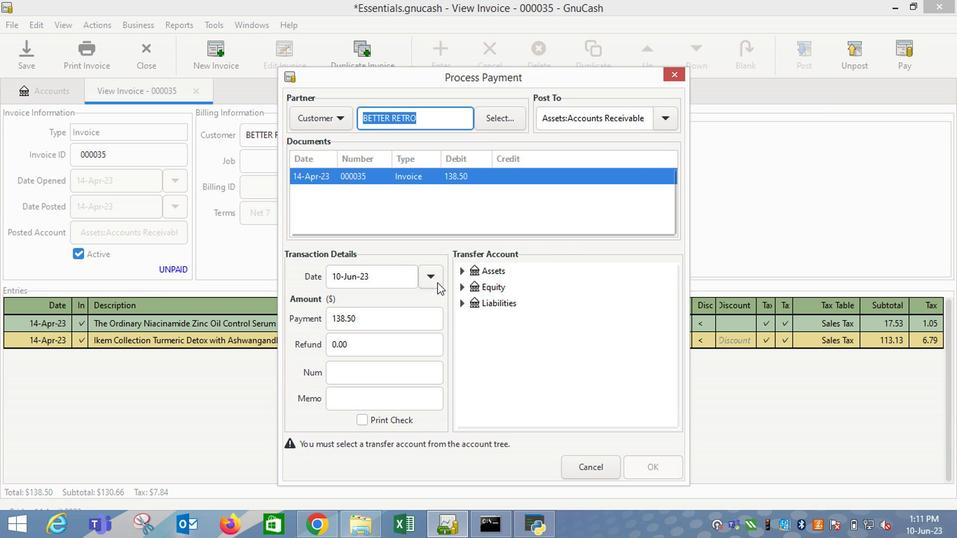 
Action: Mouse pressed left at (435, 289)
Screenshot: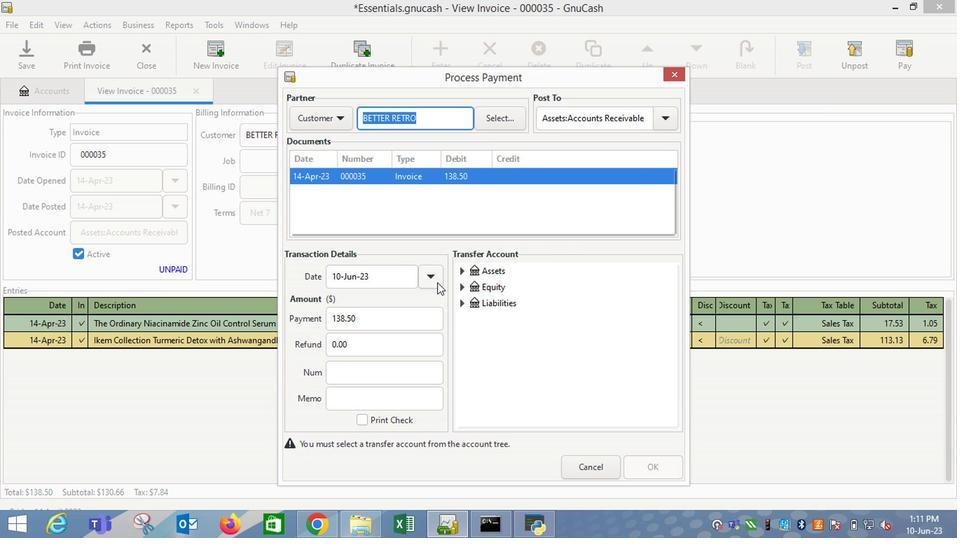 
Action: Mouse moved to (324, 305)
Screenshot: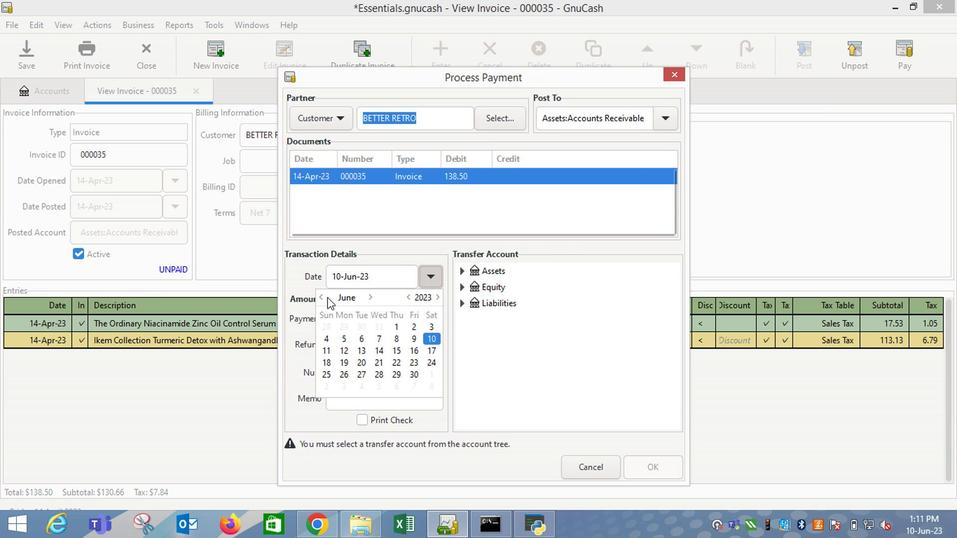 
Action: Mouse pressed left at (324, 305)
Screenshot: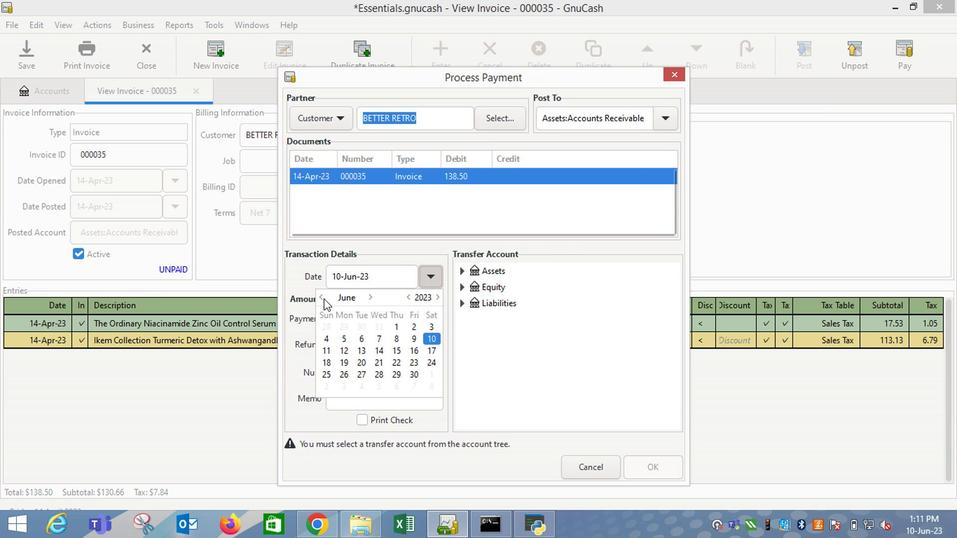 
Action: Mouse pressed left at (324, 305)
Screenshot: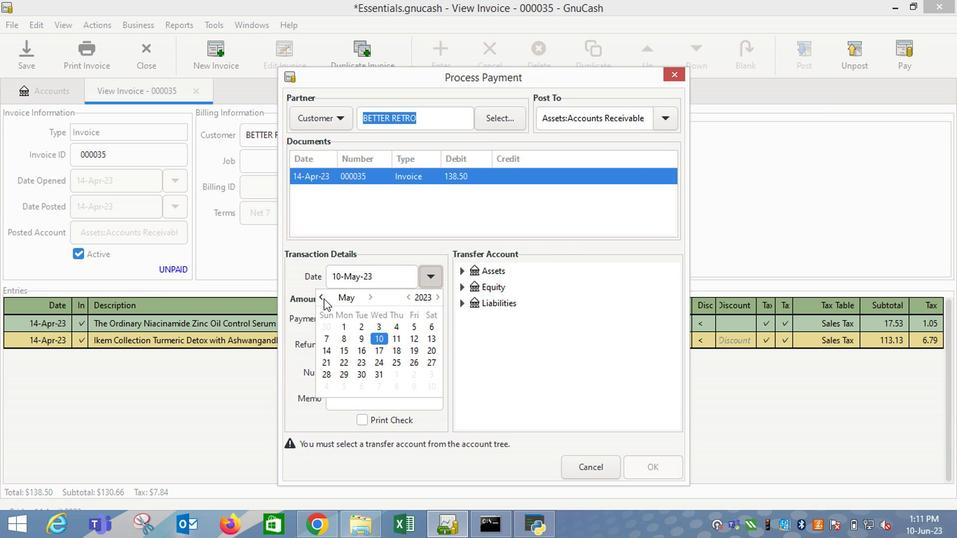 
Action: Mouse moved to (398, 371)
Screenshot: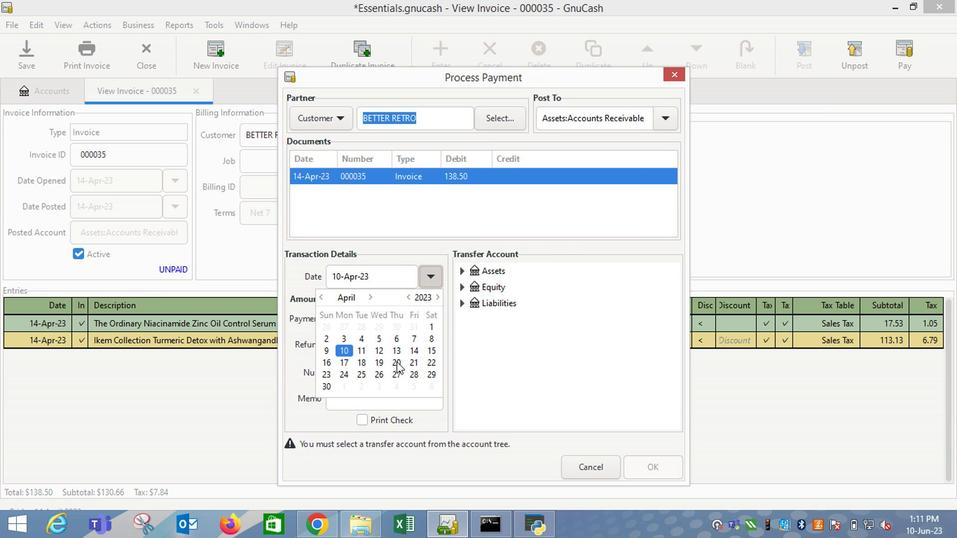 
Action: Mouse pressed left at (398, 371)
Screenshot: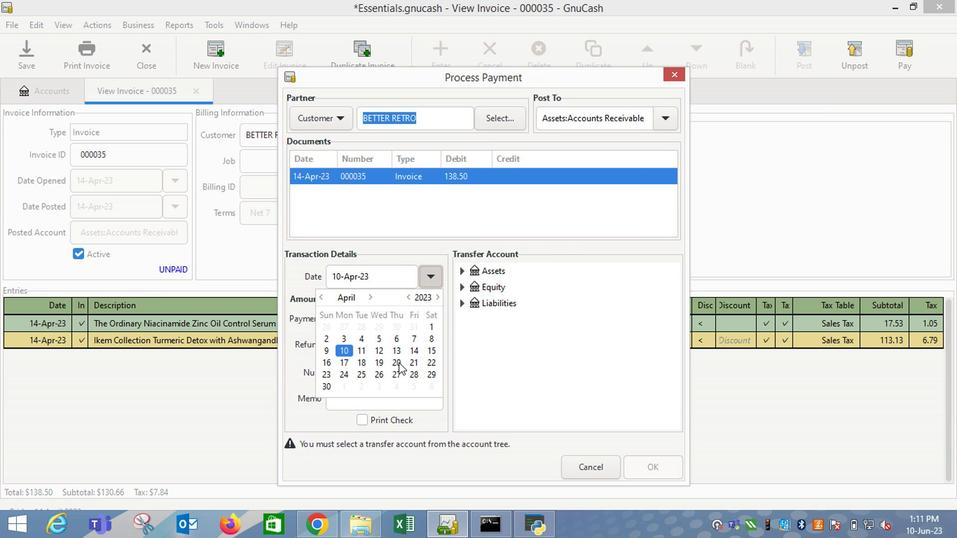 
Action: Mouse moved to (499, 359)
Screenshot: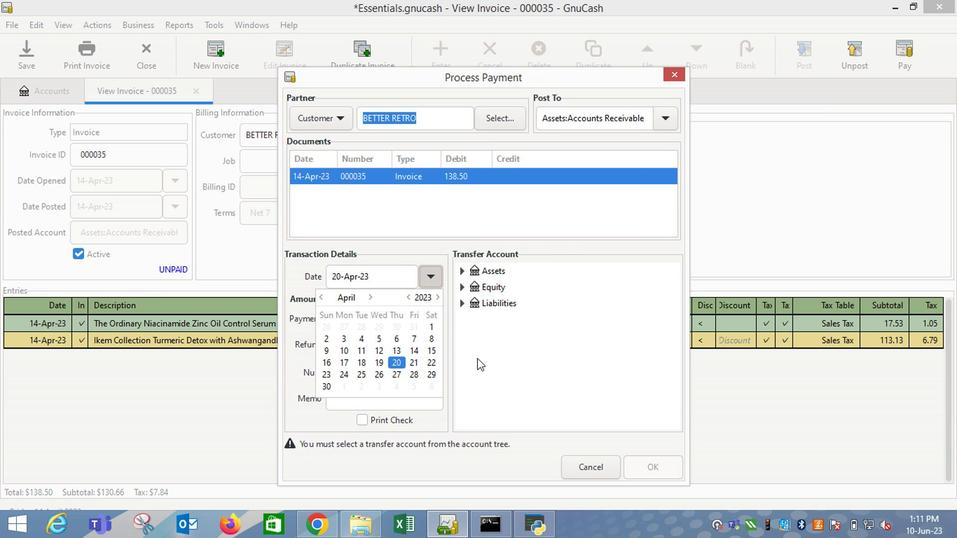 
Action: Mouse pressed left at (499, 359)
Screenshot: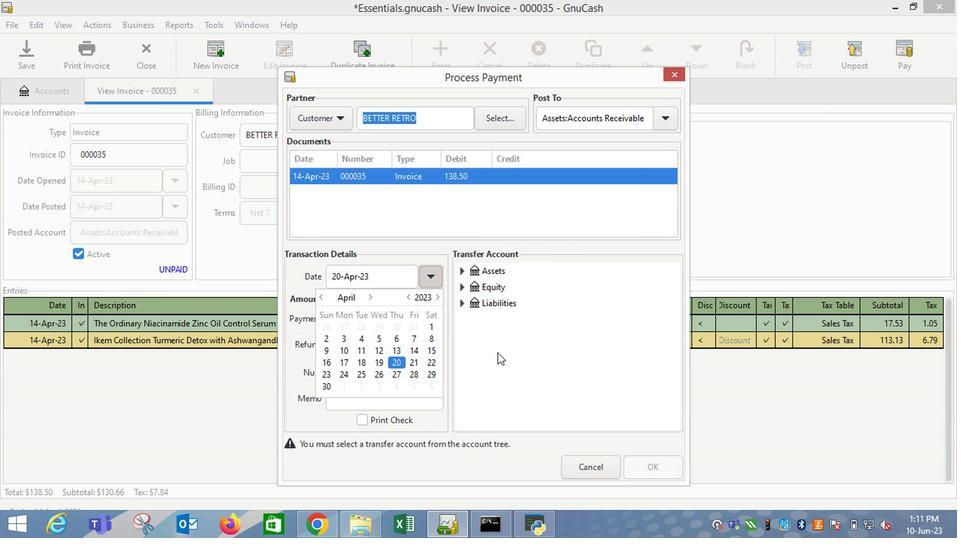 
Action: Mouse moved to (459, 278)
Screenshot: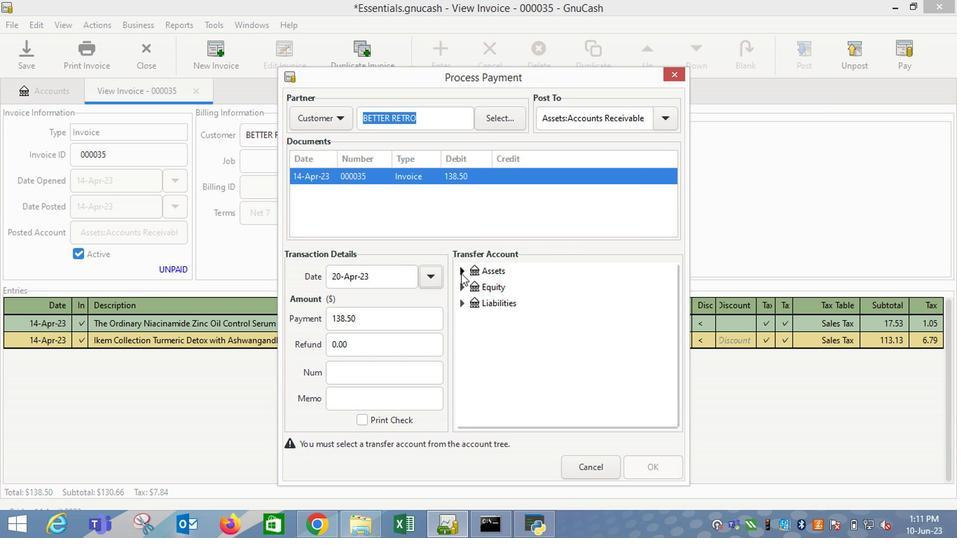 
Action: Mouse pressed left at (459, 278)
Screenshot: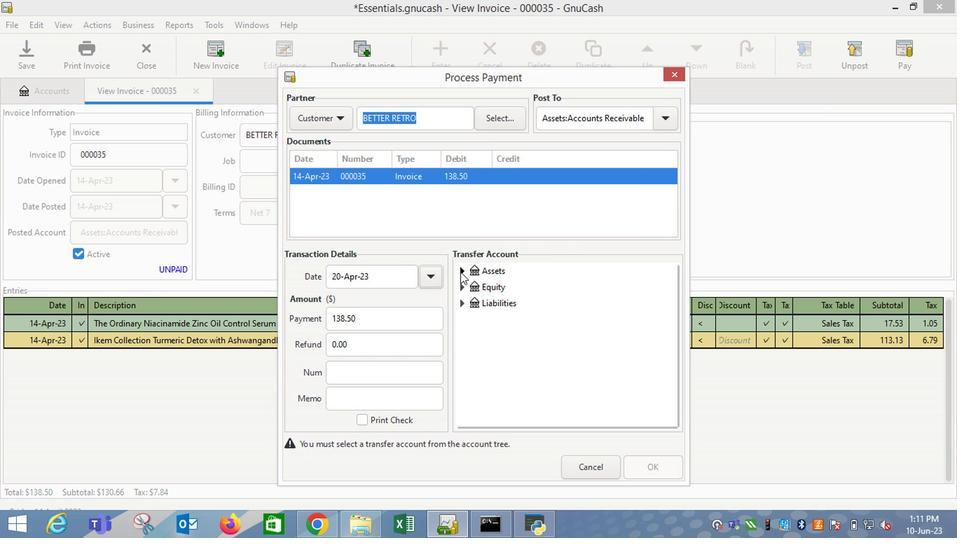 
Action: Mouse moved to (473, 294)
Screenshot: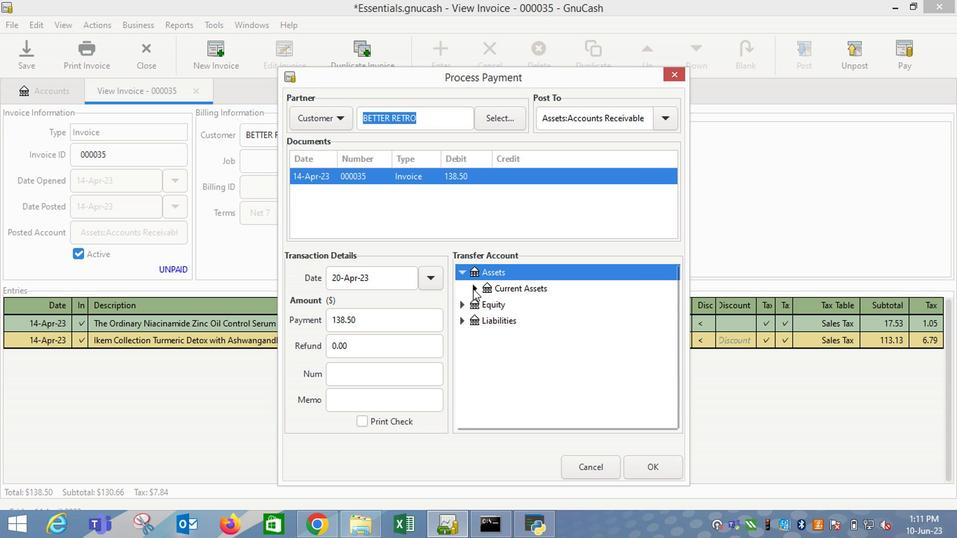 
Action: Mouse pressed left at (473, 294)
Screenshot: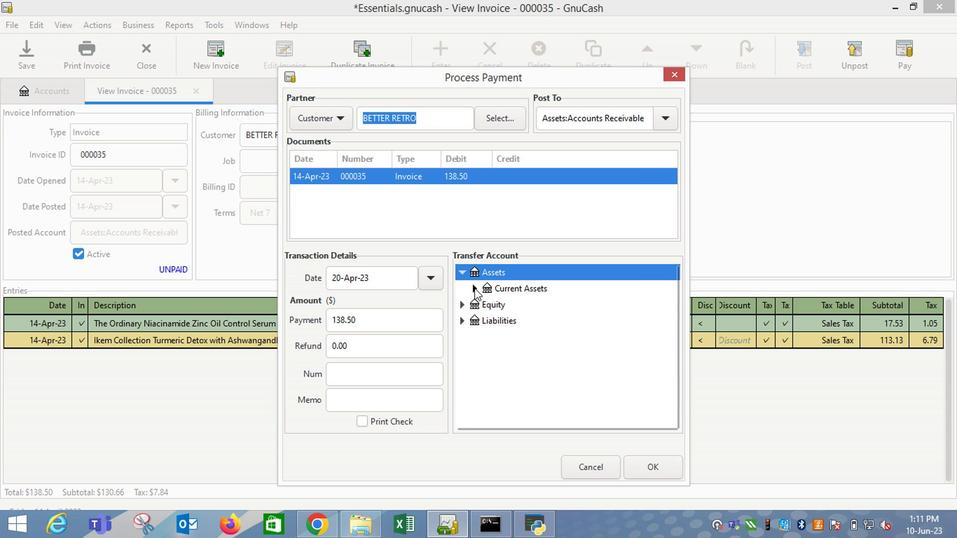 
Action: Mouse moved to (511, 313)
Screenshot: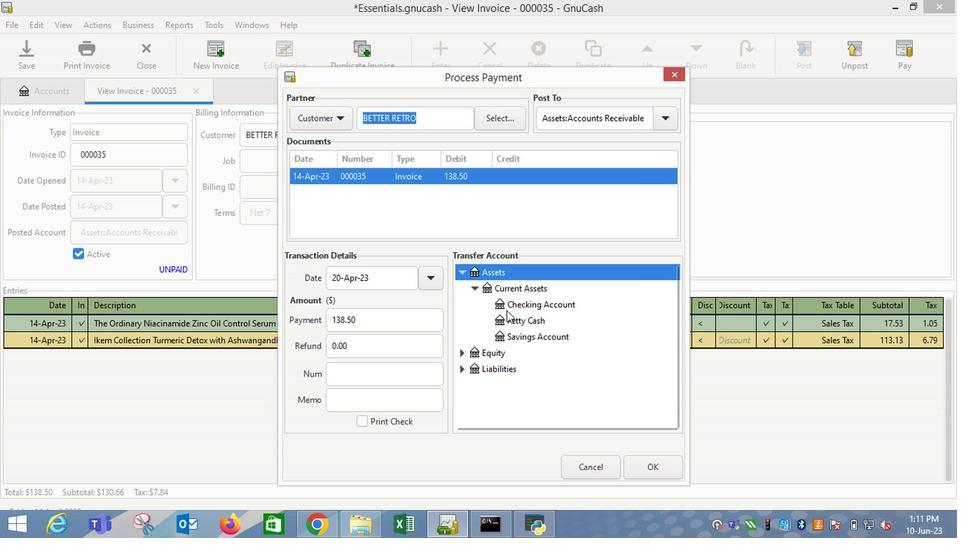 
Action: Mouse pressed left at (511, 313)
Screenshot: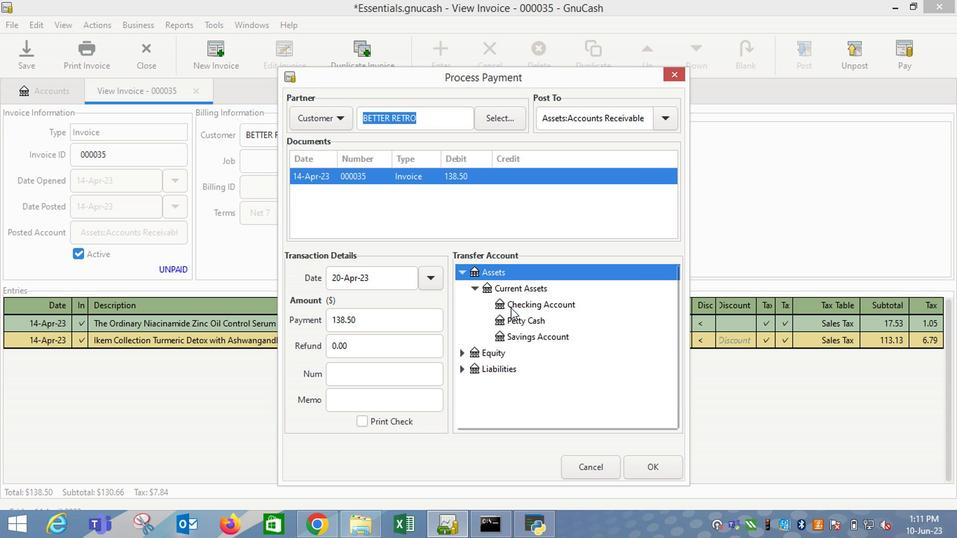 
Action: Mouse moved to (648, 475)
Screenshot: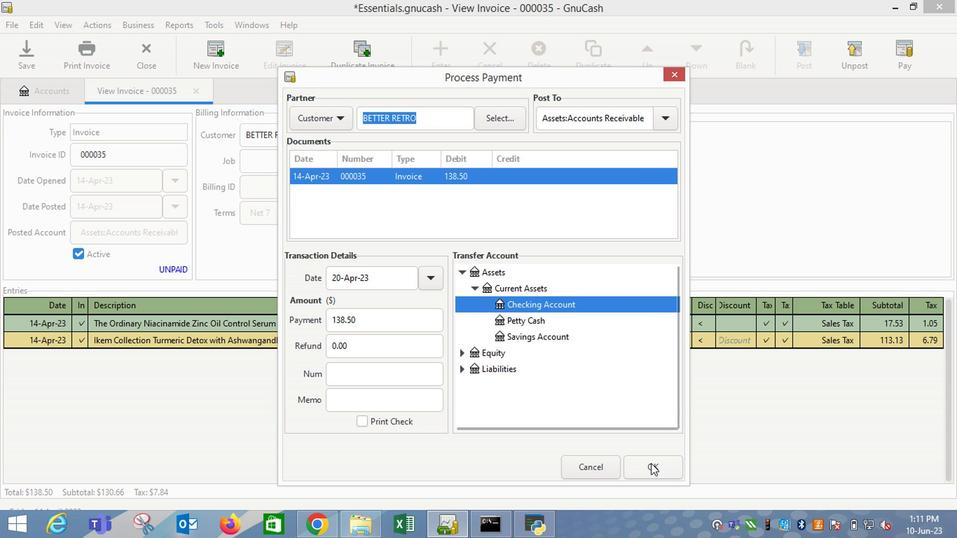 
Action: Mouse pressed left at (648, 475)
Screenshot: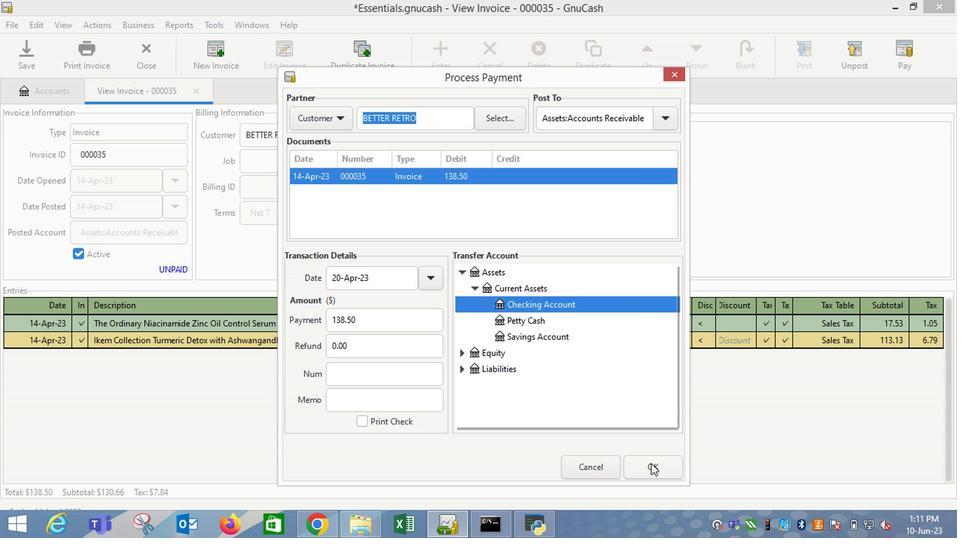 
Action: Mouse moved to (101, 57)
Screenshot: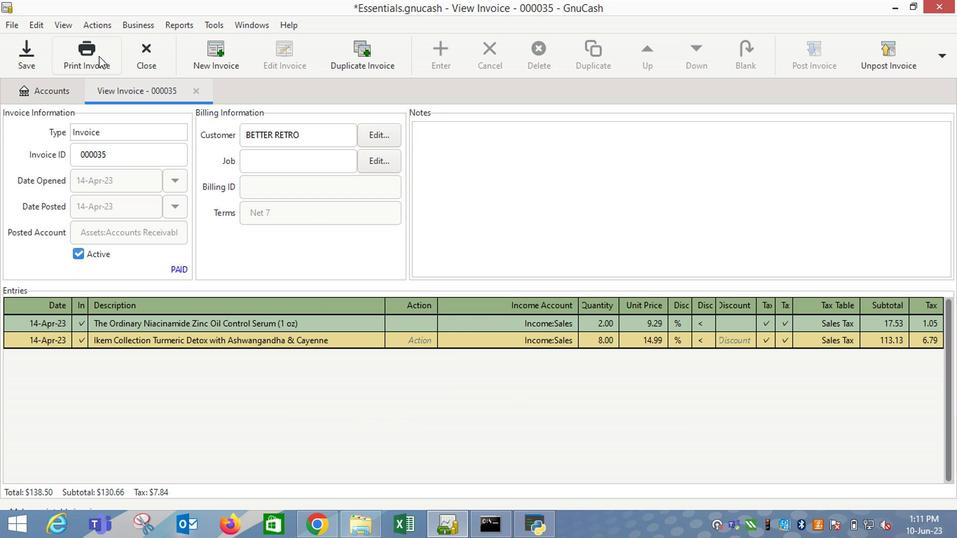 
Action: Mouse pressed left at (101, 57)
Screenshot: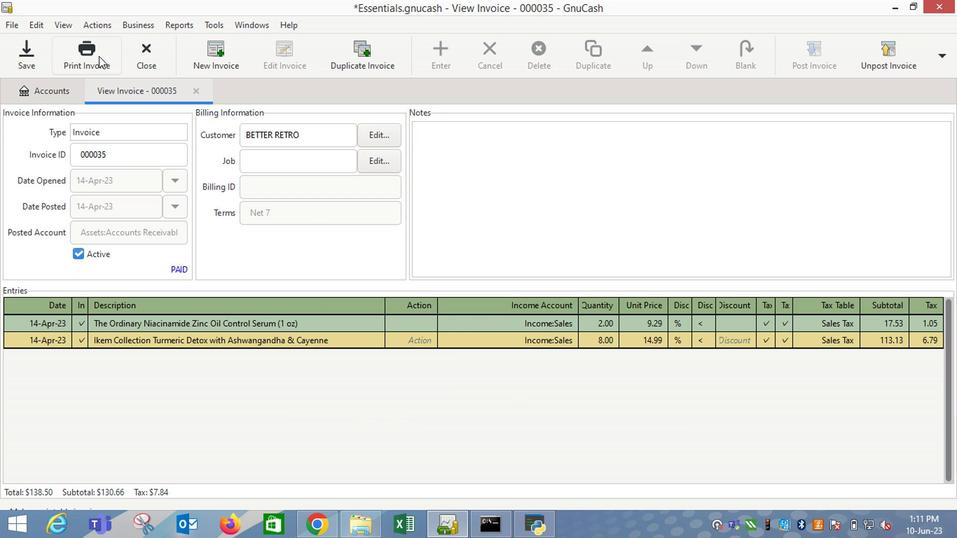 
Action: Mouse moved to (667, 61)
Screenshot: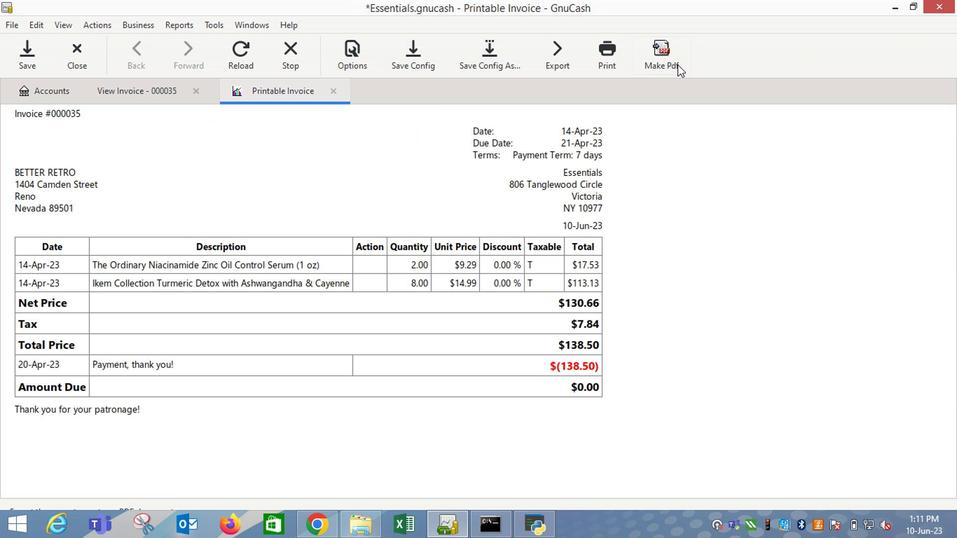 
Action: Mouse pressed left at (667, 61)
Screenshot: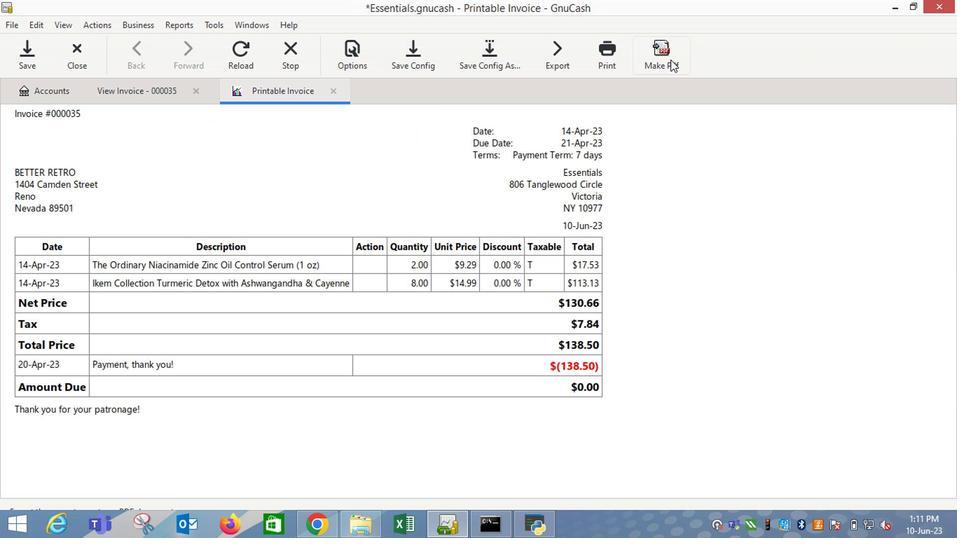 
Action: Mouse moved to (759, 497)
Screenshot: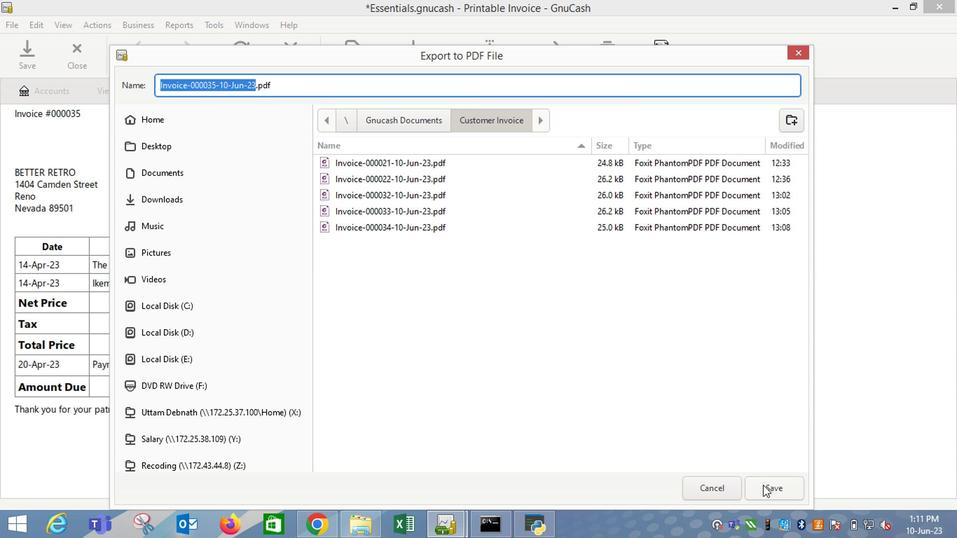 
Action: Mouse pressed left at (759, 497)
Screenshot: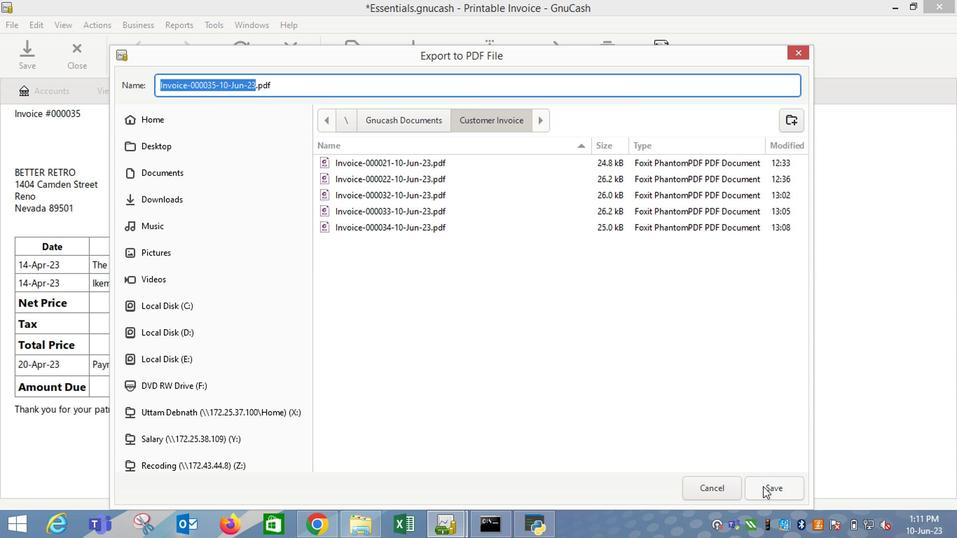 
Action: Mouse moved to (451, 233)
Screenshot: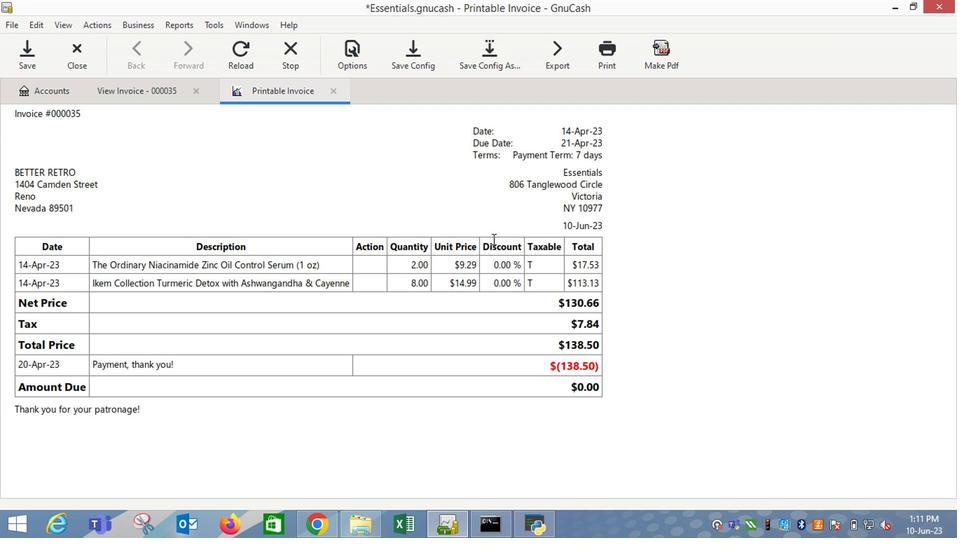
